 Task: Explore upcoming open houses in Tampa, Florida, to visit properties with a beachfront location.
Action: Key pressed t<Key.caps_lock>AMPA
Screenshot: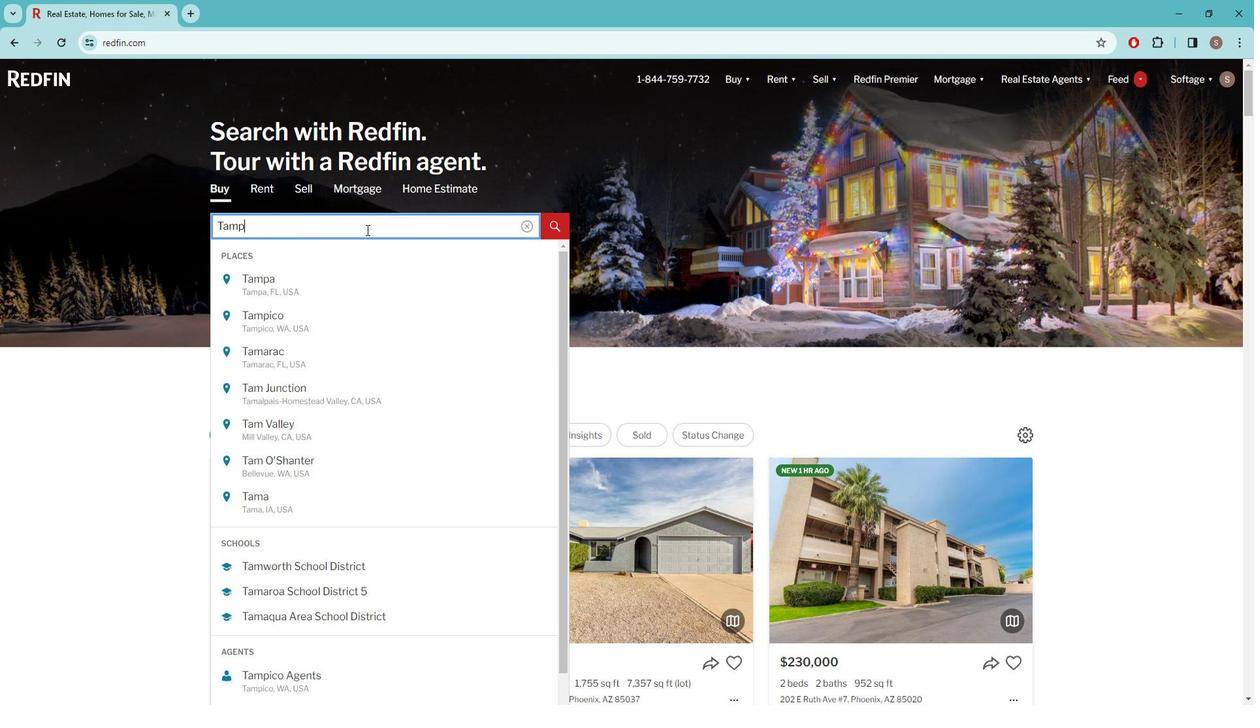 
Action: Mouse moved to (315, 279)
Screenshot: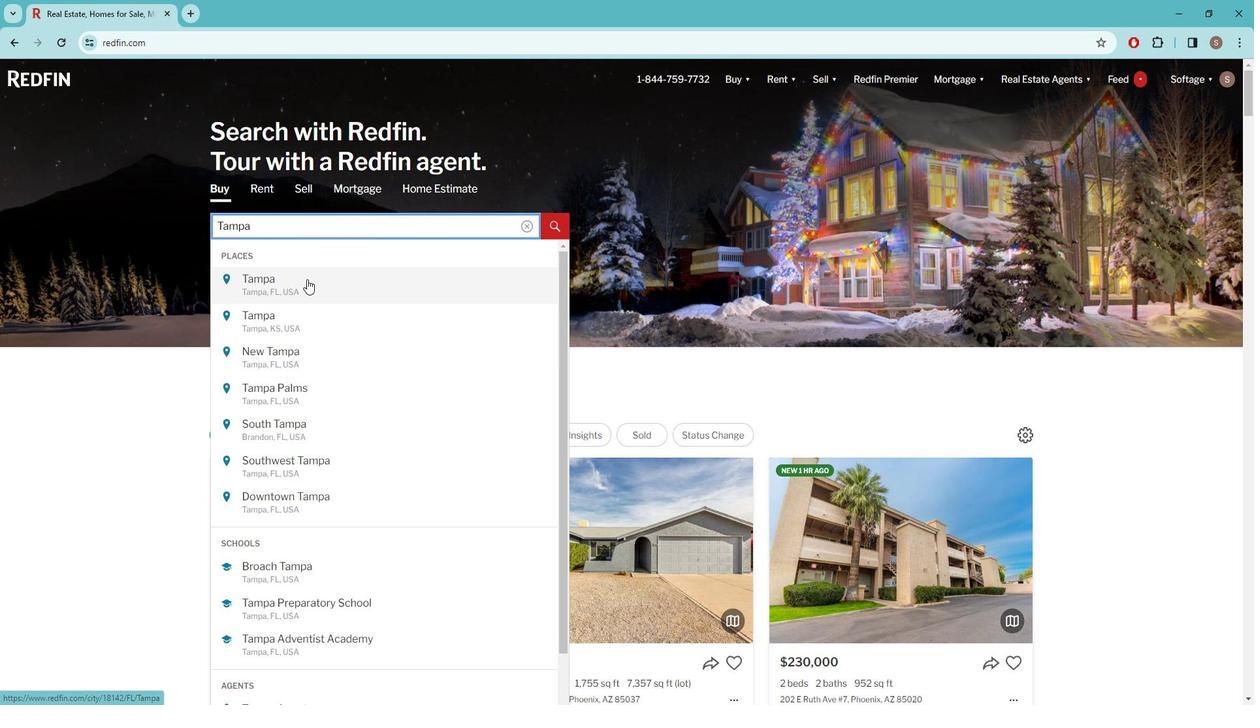 
Action: Mouse pressed left at (315, 279)
Screenshot: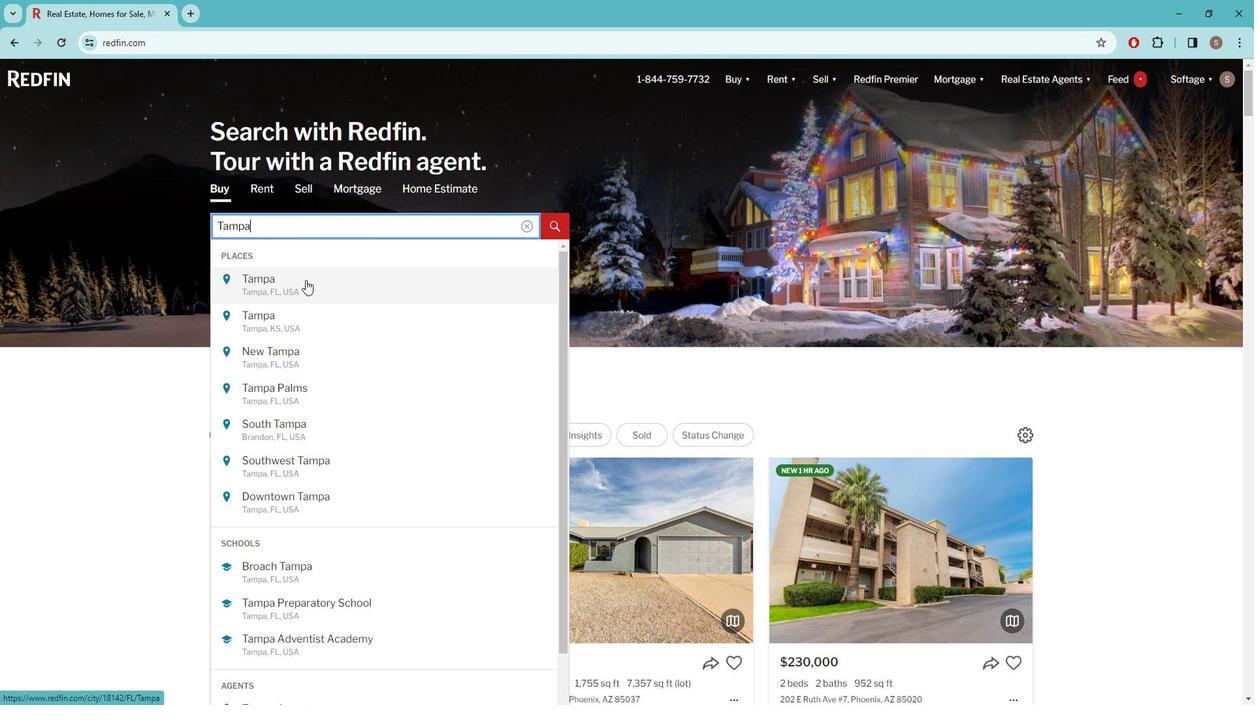 
Action: Mouse moved to (1105, 164)
Screenshot: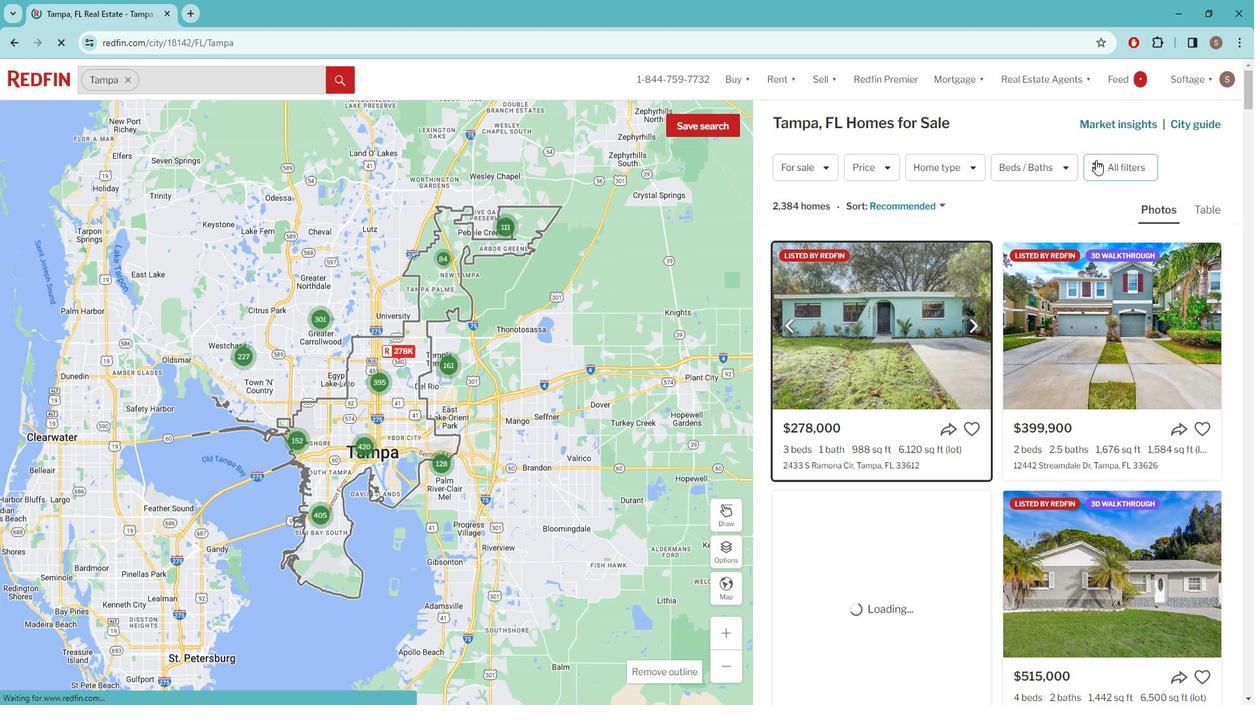 
Action: Mouse pressed left at (1105, 164)
Screenshot: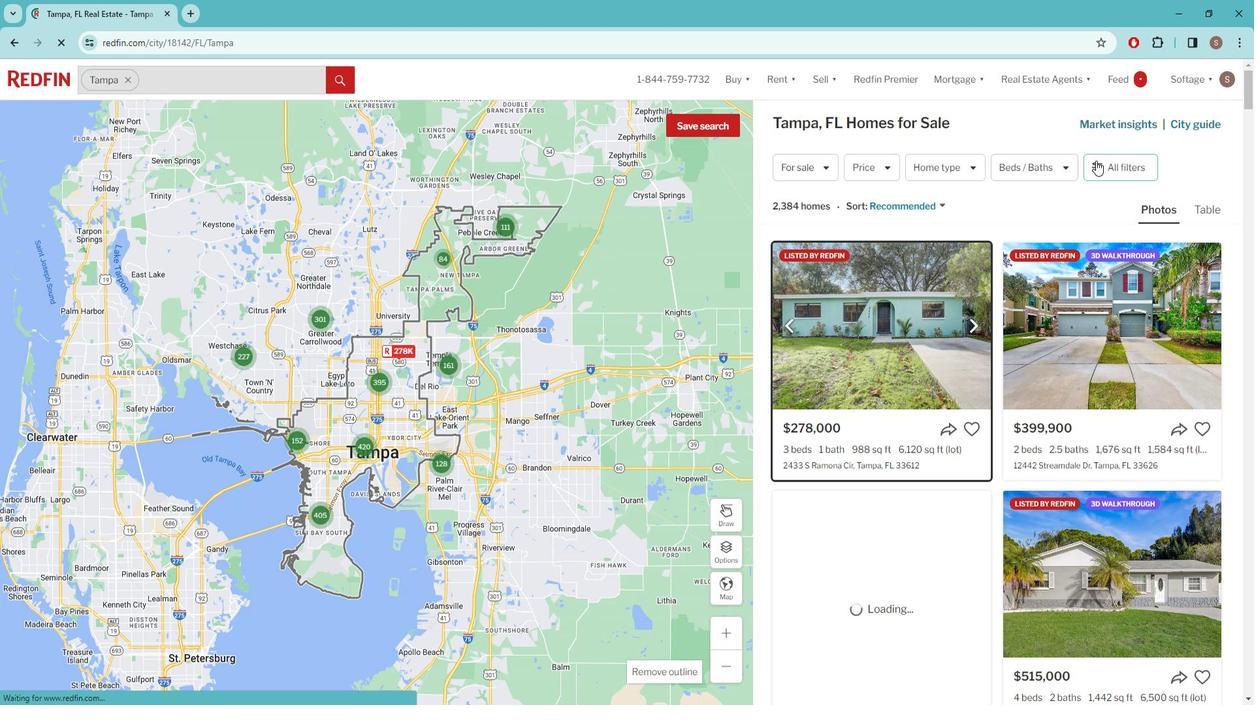 
Action: Mouse moved to (1102, 164)
Screenshot: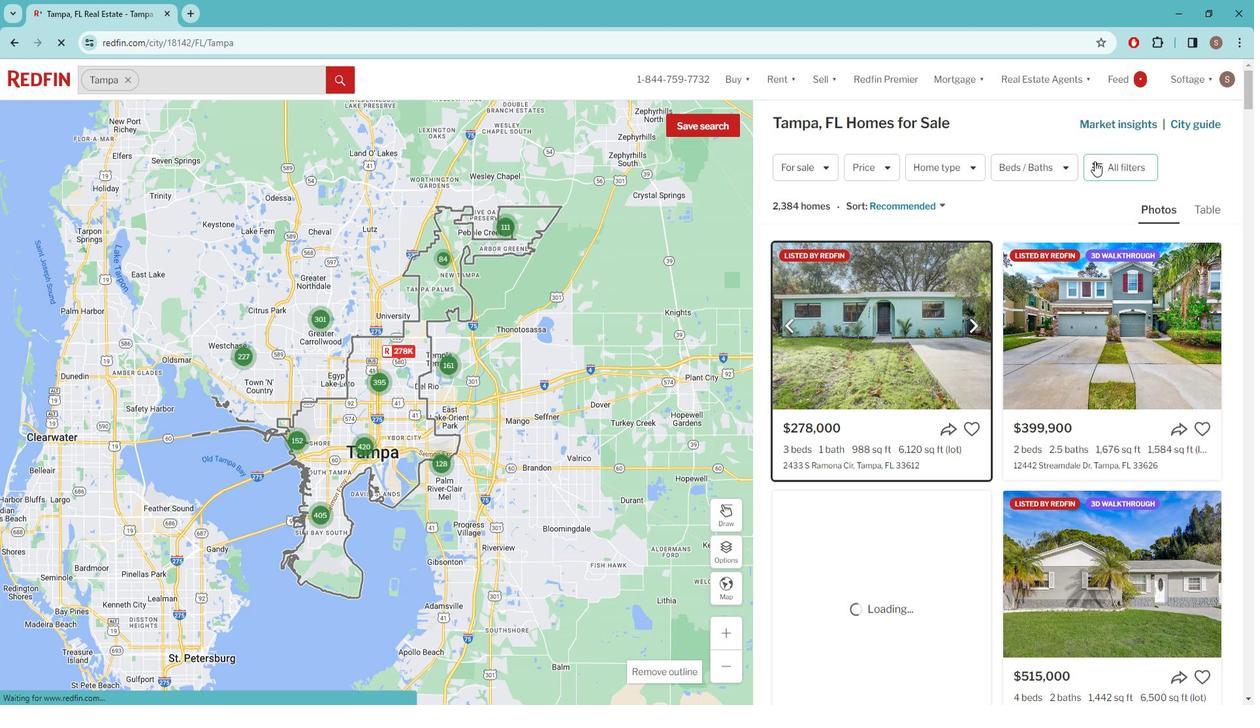 
Action: Mouse pressed left at (1102, 164)
Screenshot: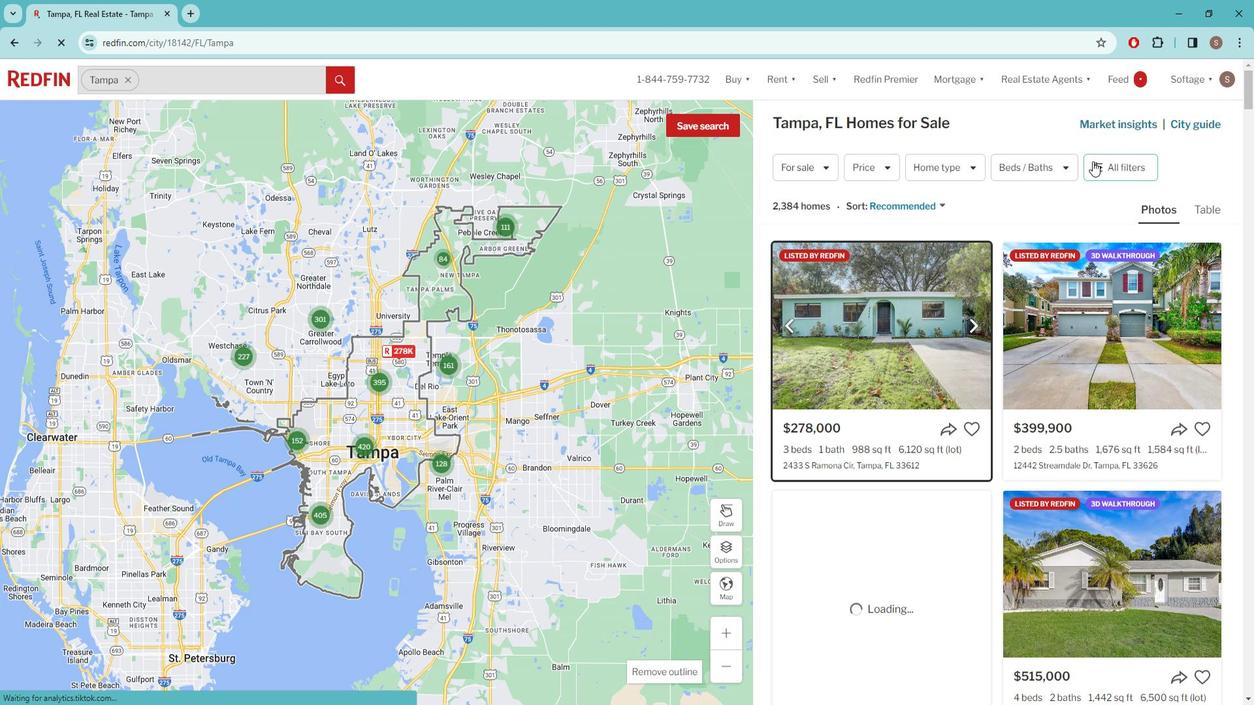 
Action: Mouse pressed left at (1102, 164)
Screenshot: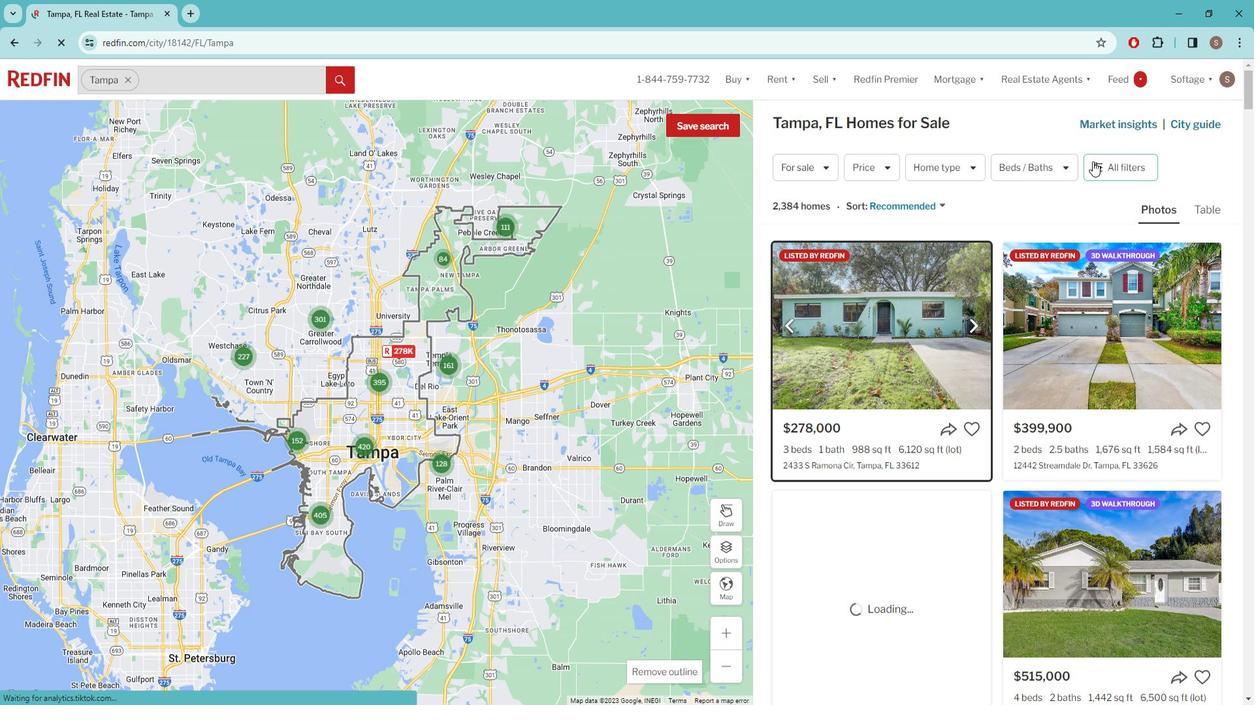 
Action: Mouse moved to (1122, 168)
Screenshot: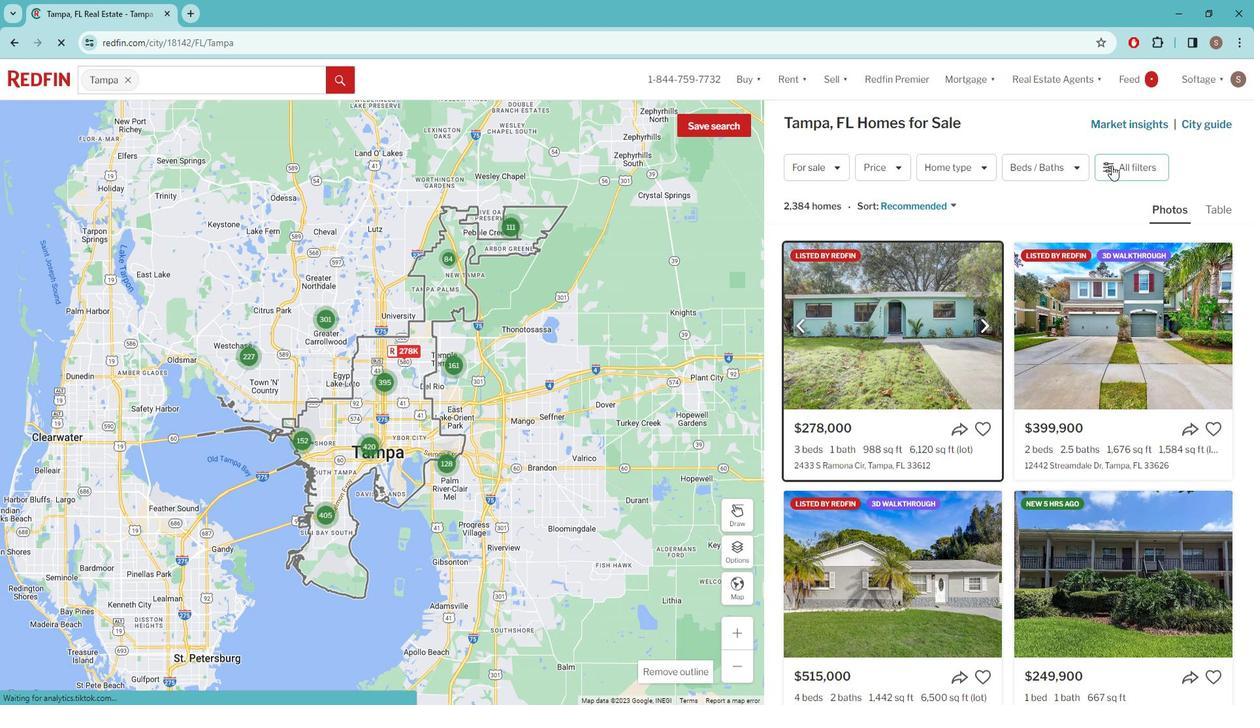 
Action: Mouse pressed left at (1122, 168)
Screenshot: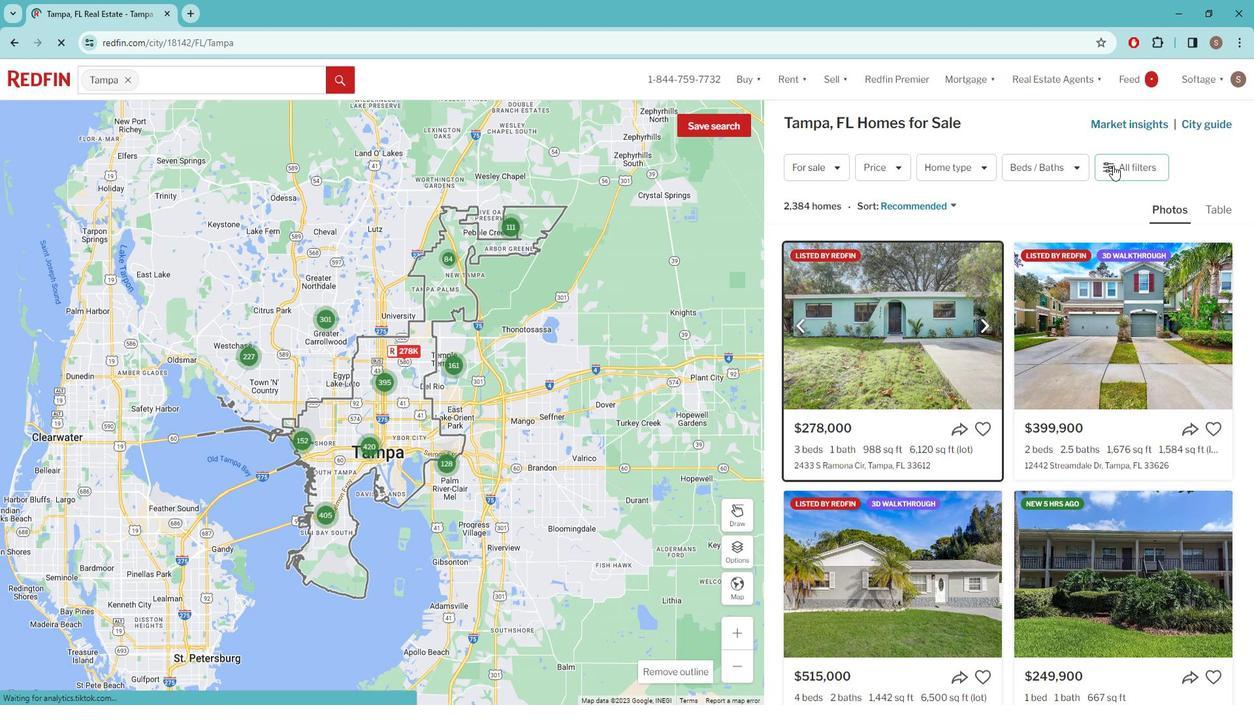 
Action: Mouse moved to (1107, 170)
Screenshot: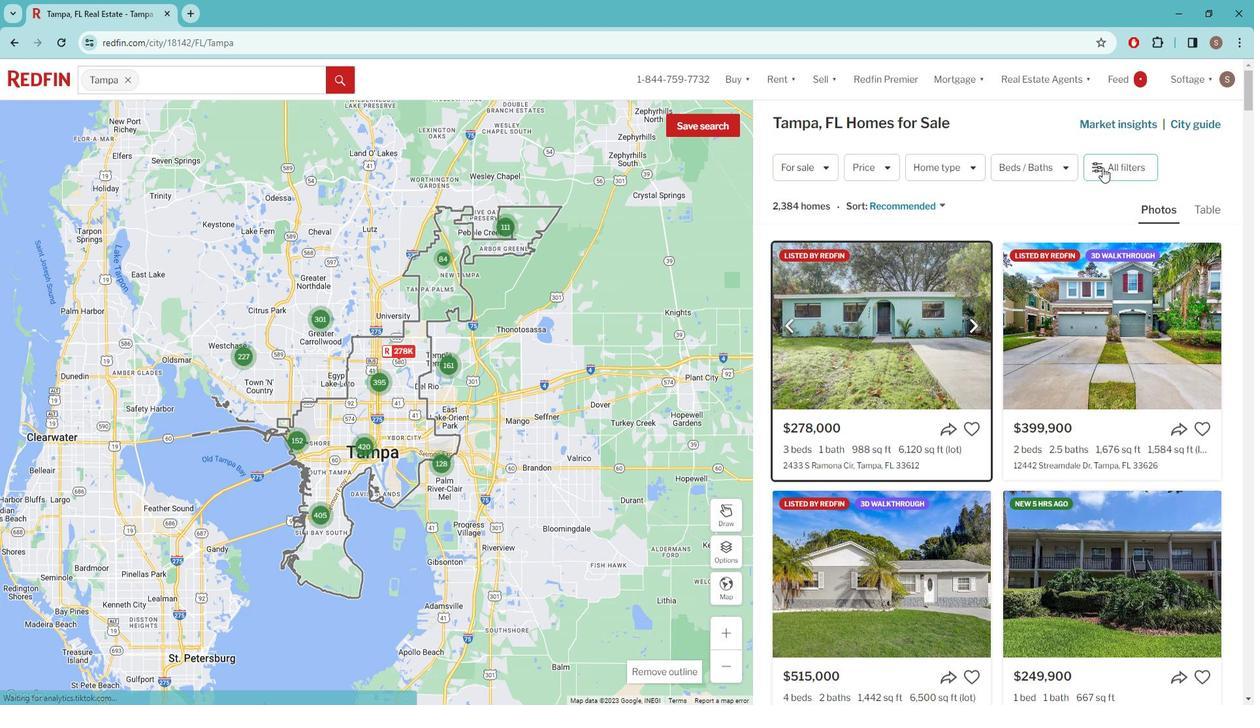 
Action: Mouse pressed left at (1107, 170)
Screenshot: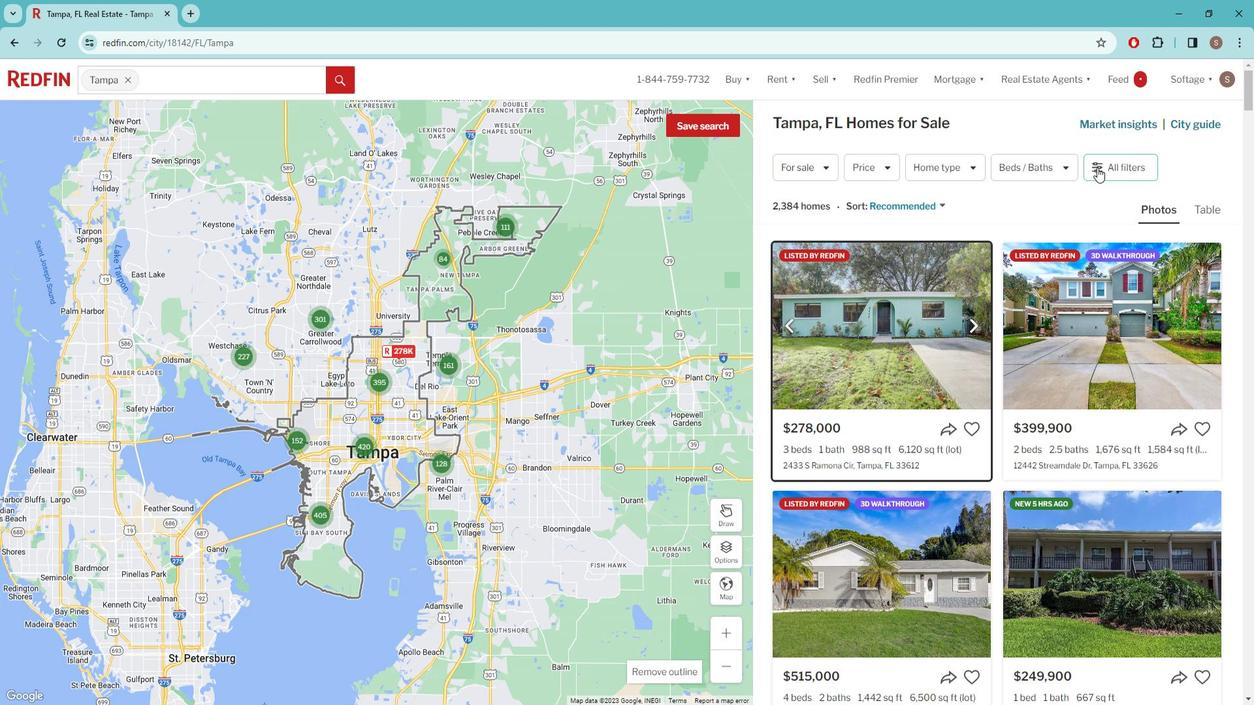 
Action: Mouse moved to (1081, 216)
Screenshot: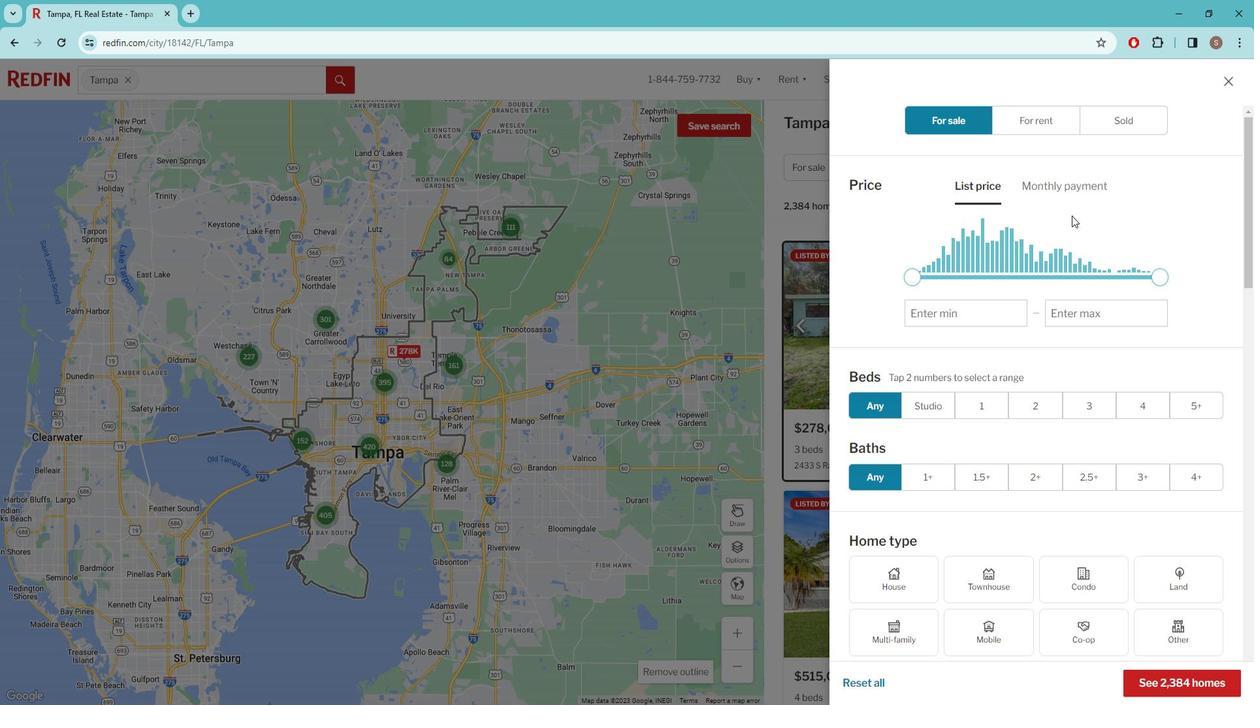 
Action: Mouse scrolled (1081, 215) with delta (0, 0)
Screenshot: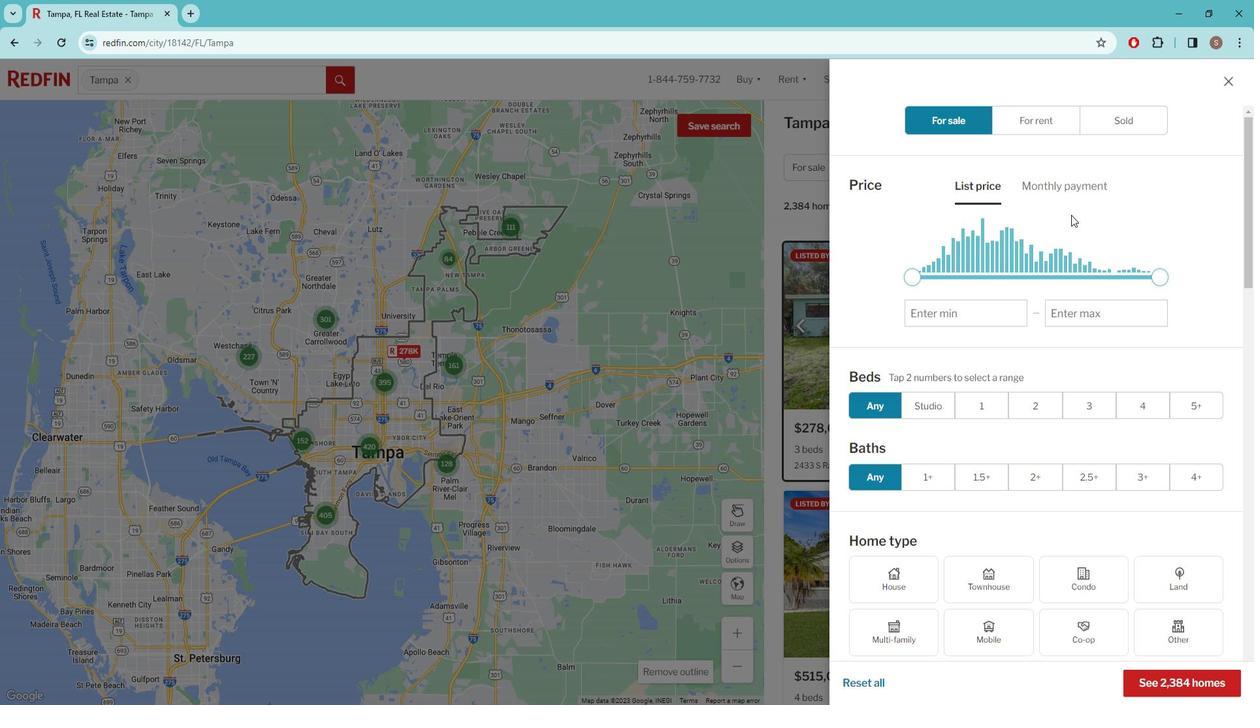 
Action: Mouse moved to (1075, 214)
Screenshot: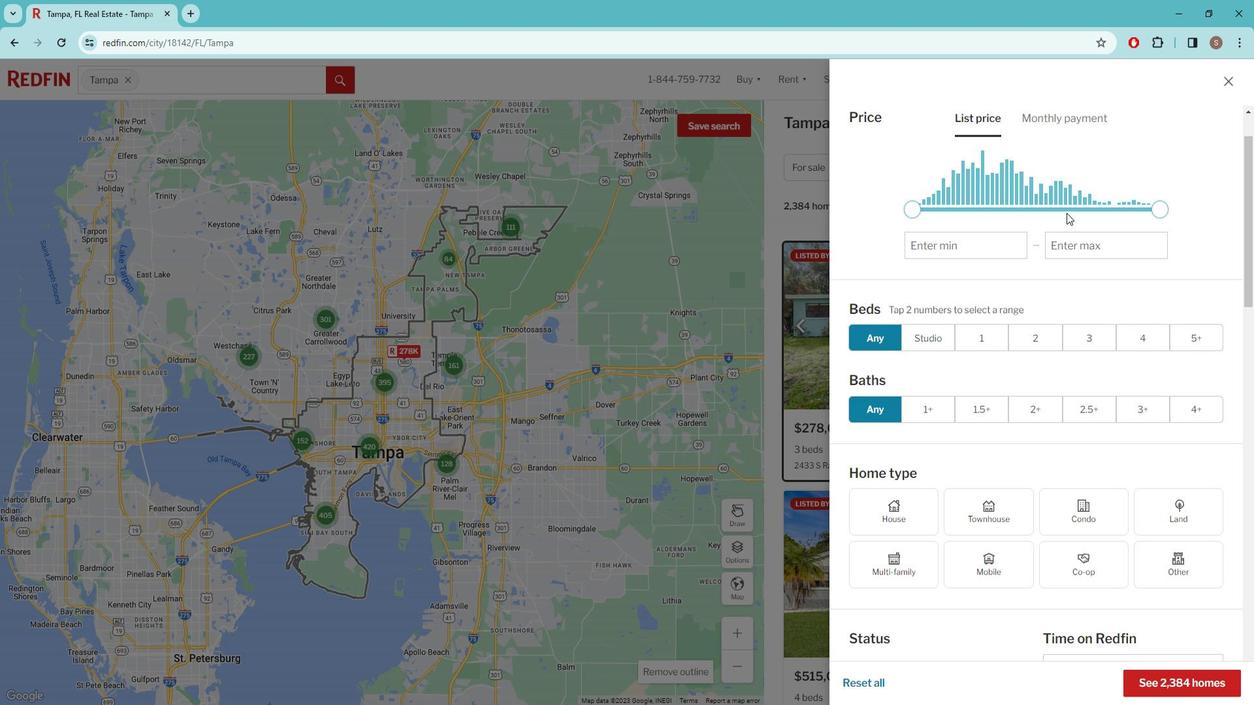 
Action: Mouse scrolled (1075, 213) with delta (0, 0)
Screenshot: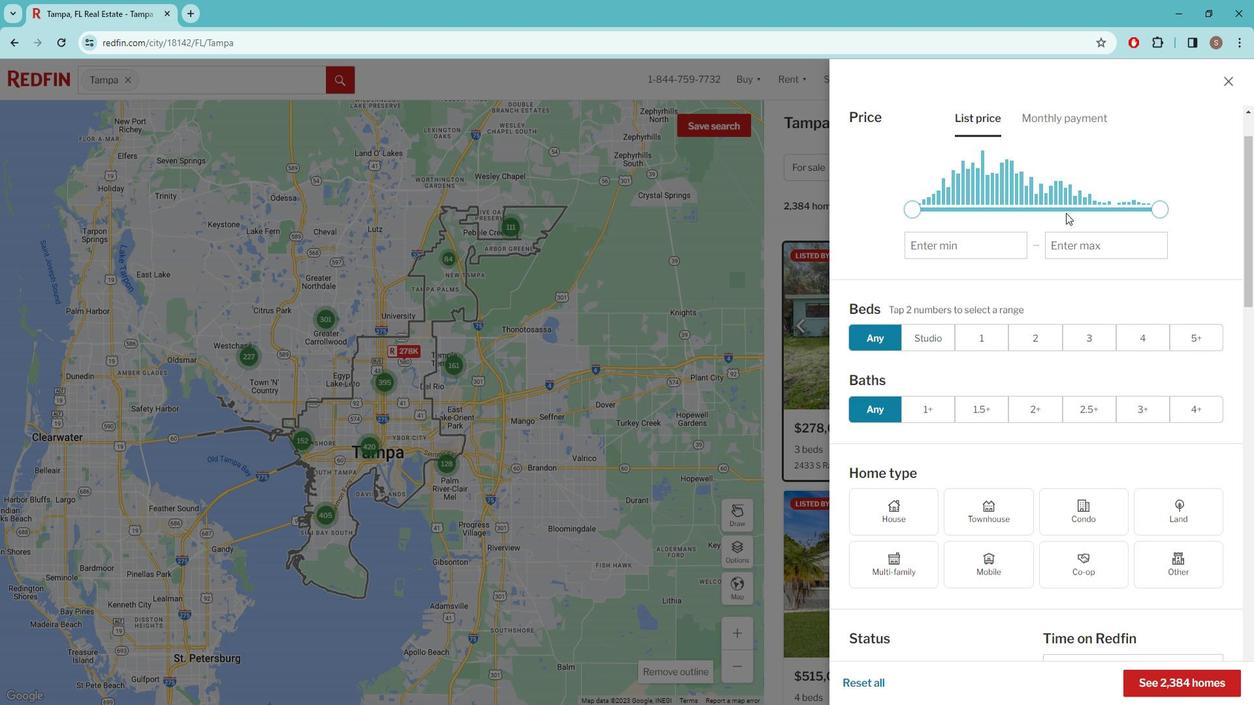 
Action: Mouse moved to (1073, 215)
Screenshot: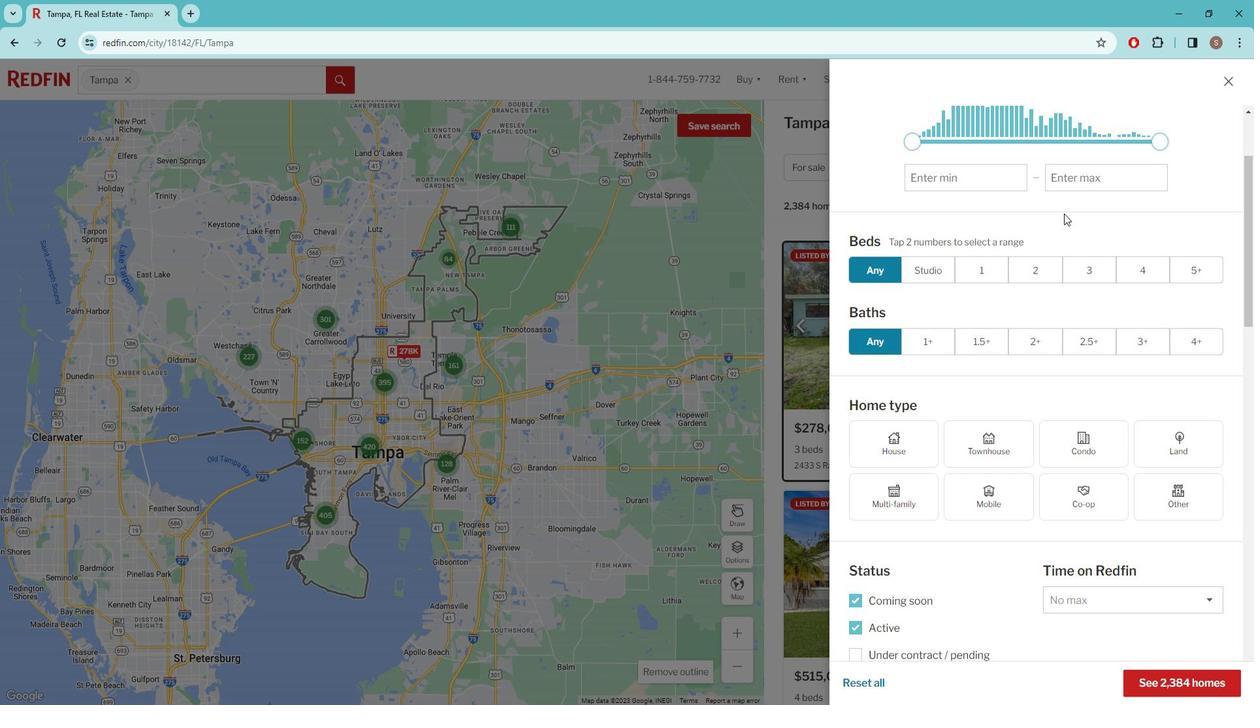 
Action: Mouse scrolled (1073, 214) with delta (0, 0)
Screenshot: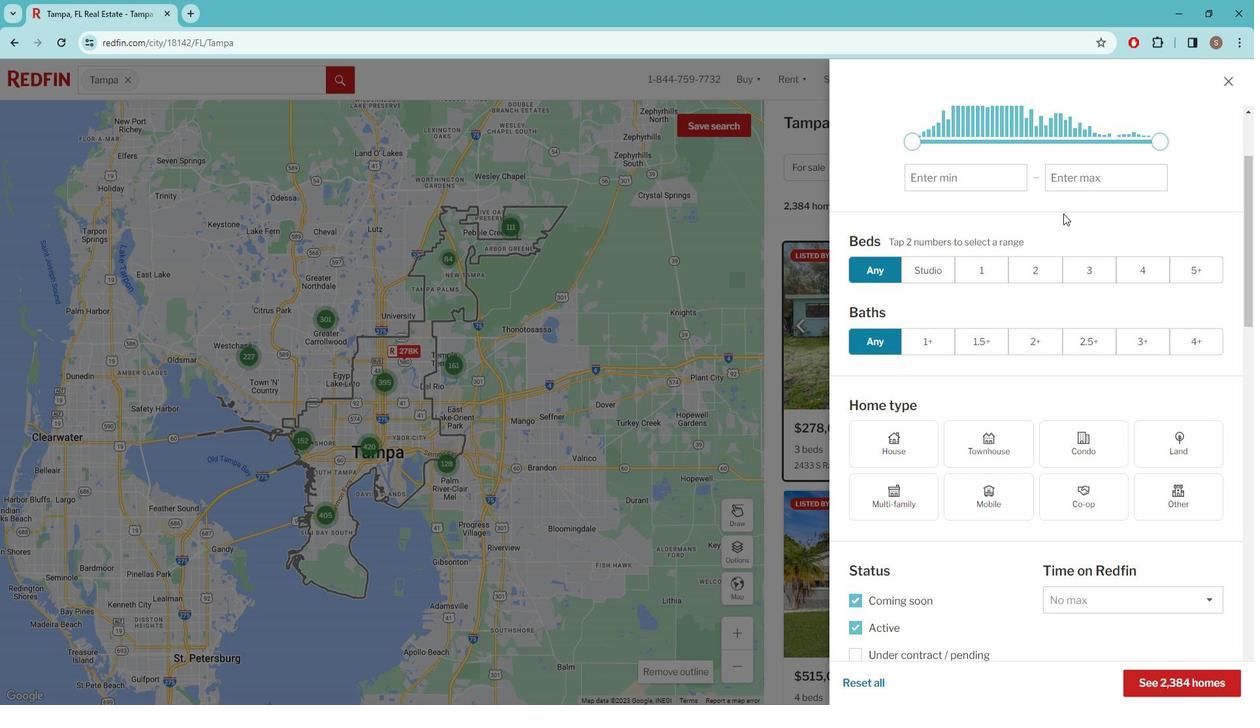 
Action: Mouse moved to (1069, 215)
Screenshot: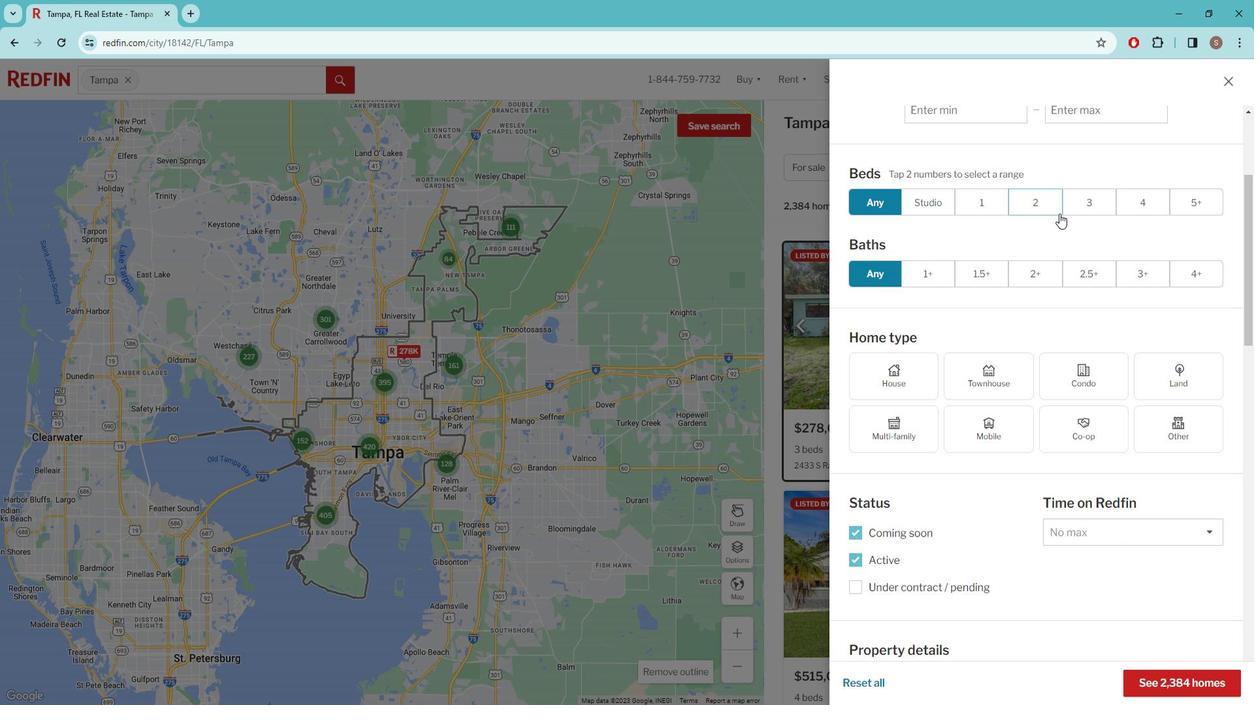 
Action: Mouse scrolled (1069, 215) with delta (0, 0)
Screenshot: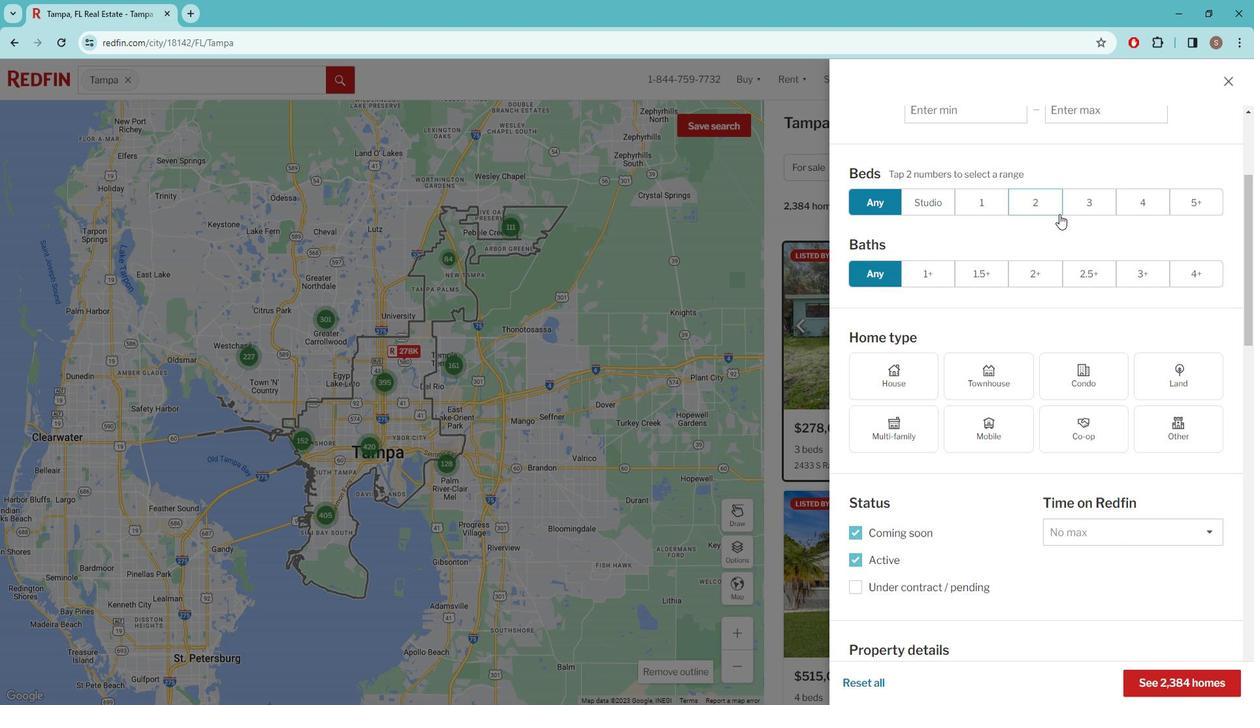 
Action: Mouse scrolled (1069, 215) with delta (0, 0)
Screenshot: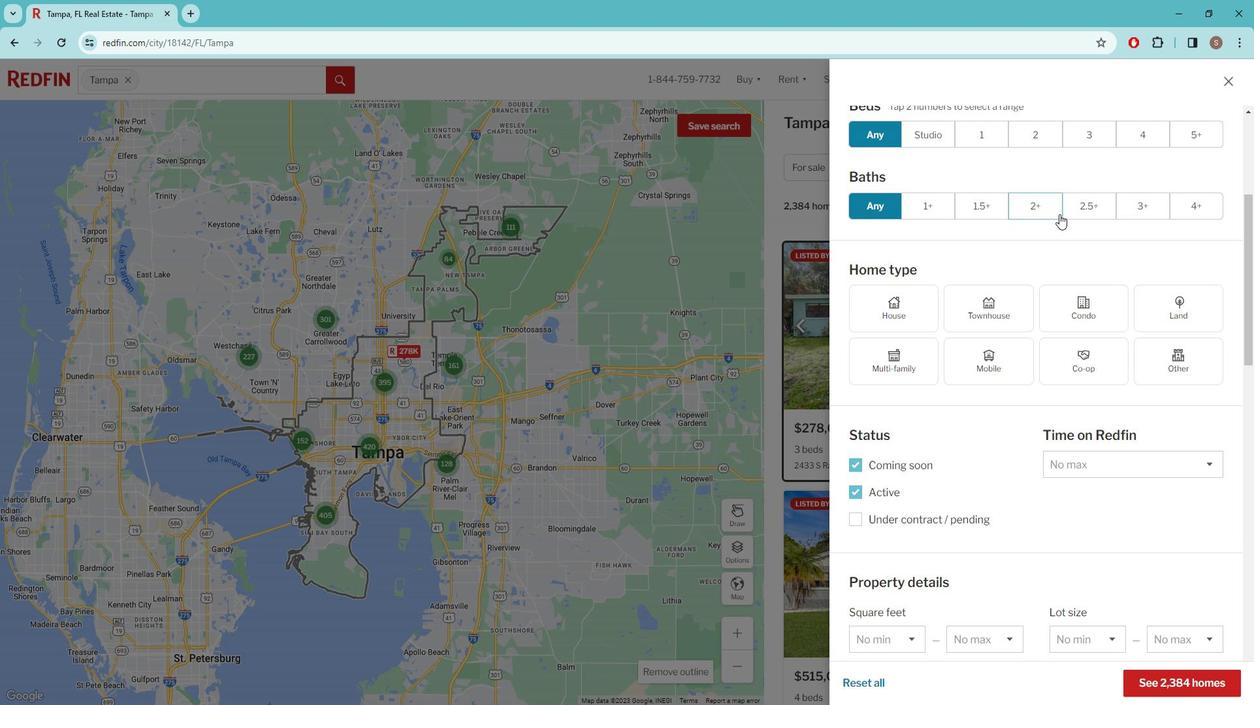 
Action: Mouse moved to (1064, 220)
Screenshot: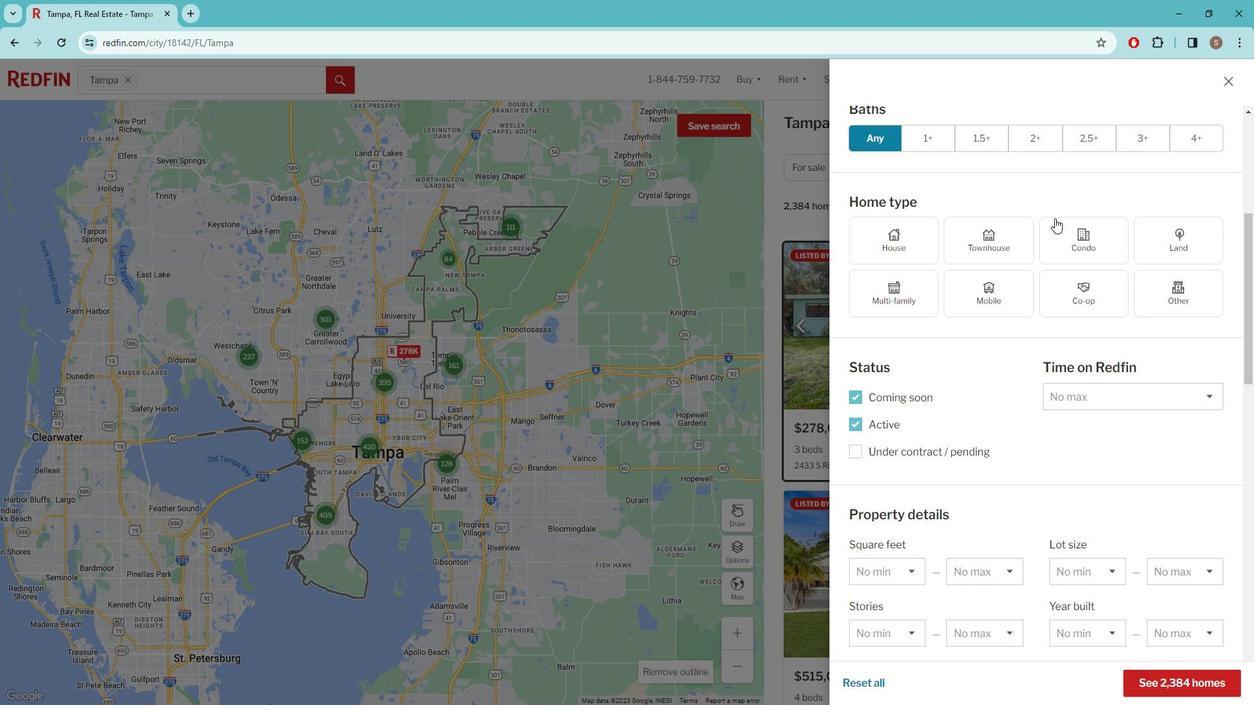
Action: Mouse scrolled (1064, 220) with delta (0, 0)
Screenshot: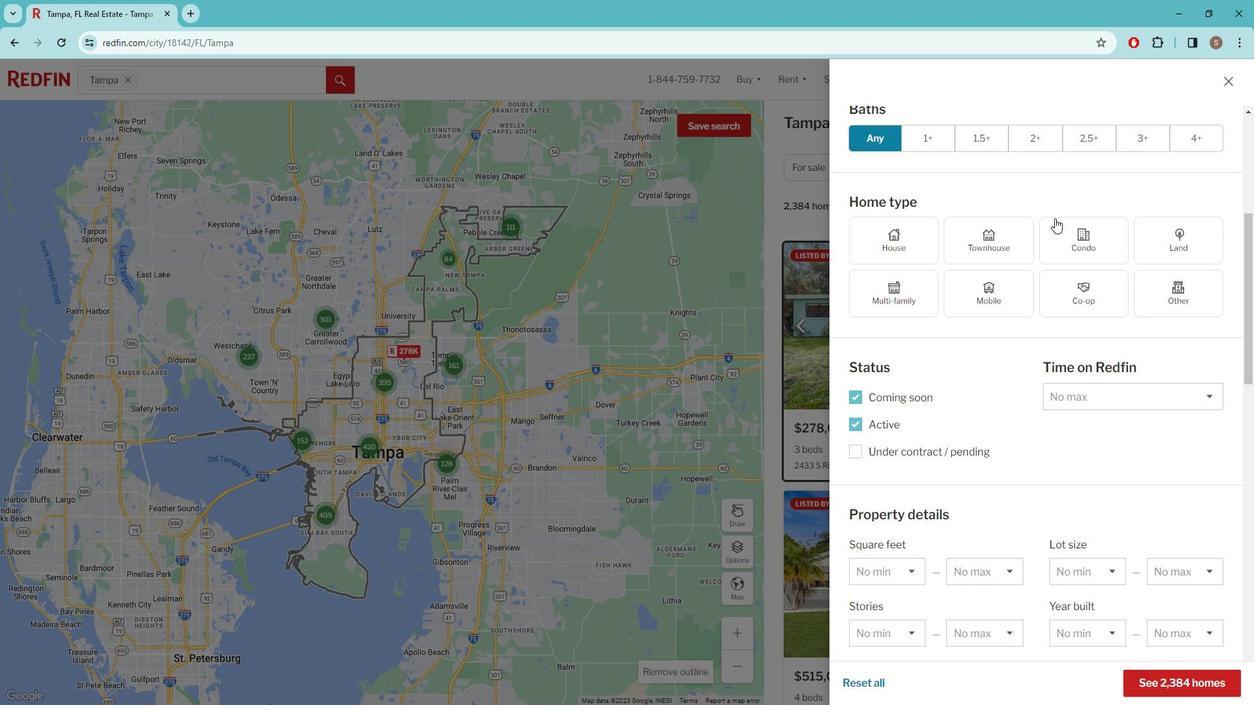 
Action: Mouse moved to (1061, 220)
Screenshot: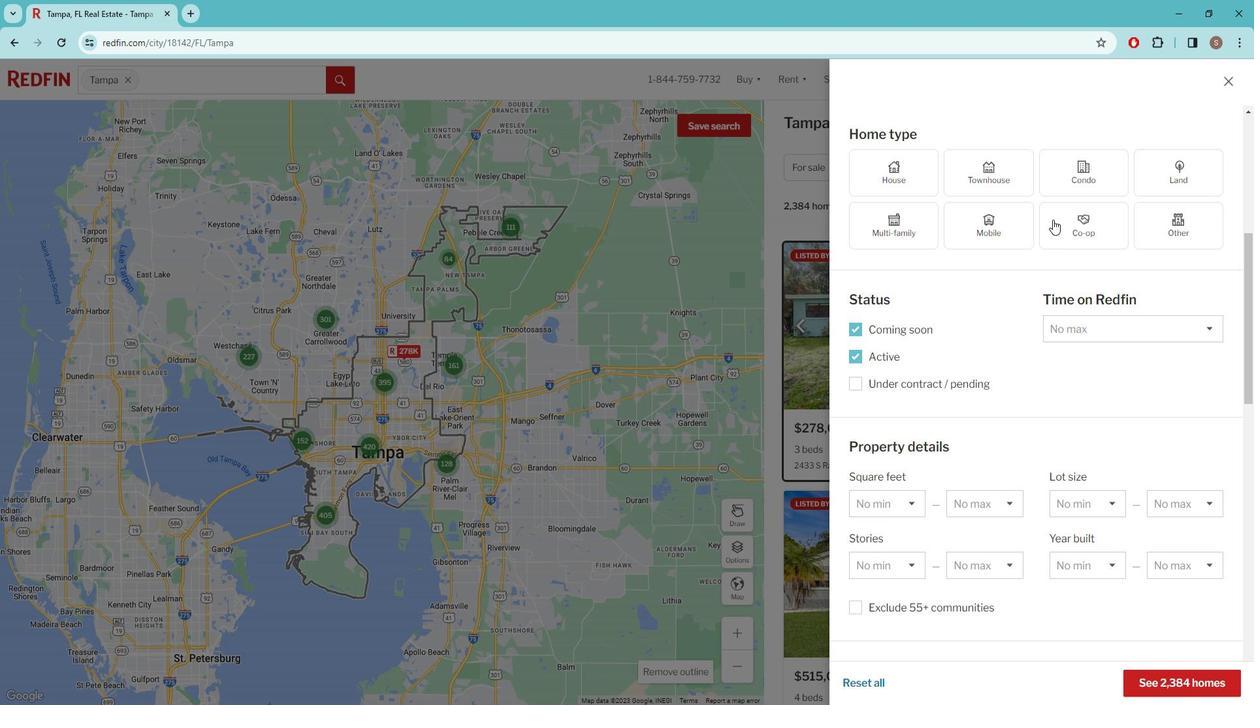 
Action: Mouse scrolled (1061, 220) with delta (0, 0)
Screenshot: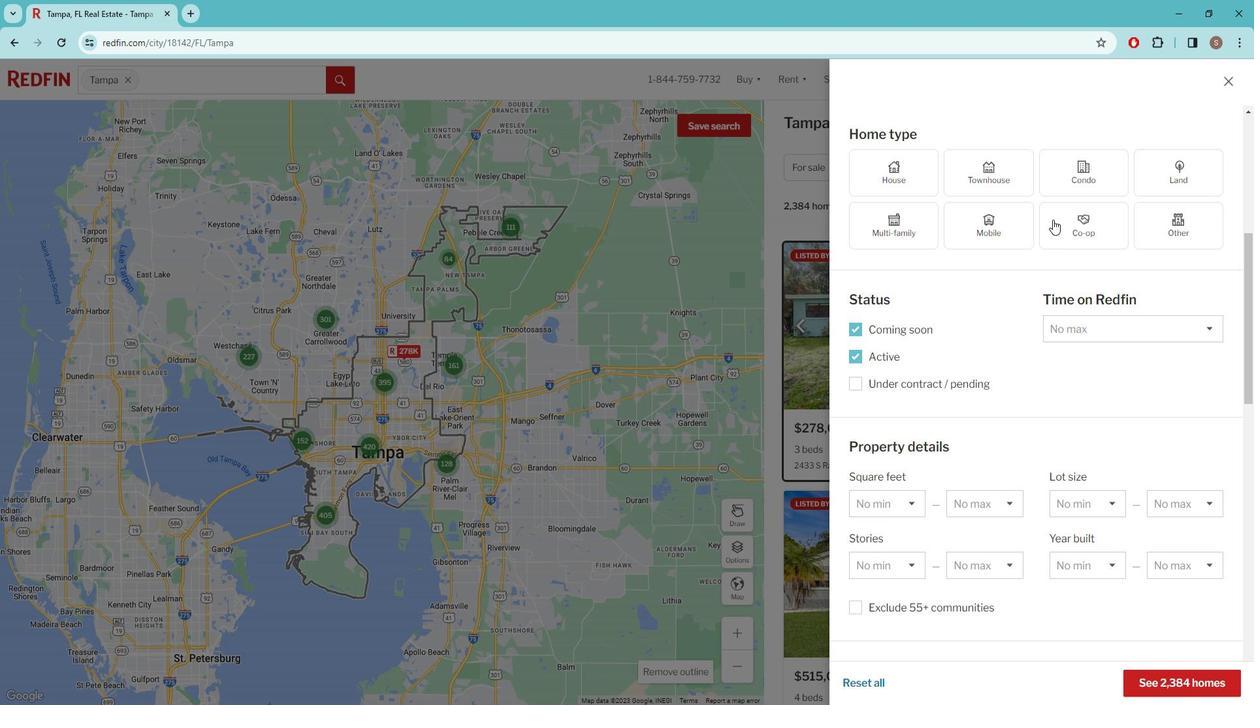 
Action: Mouse moved to (1057, 221)
Screenshot: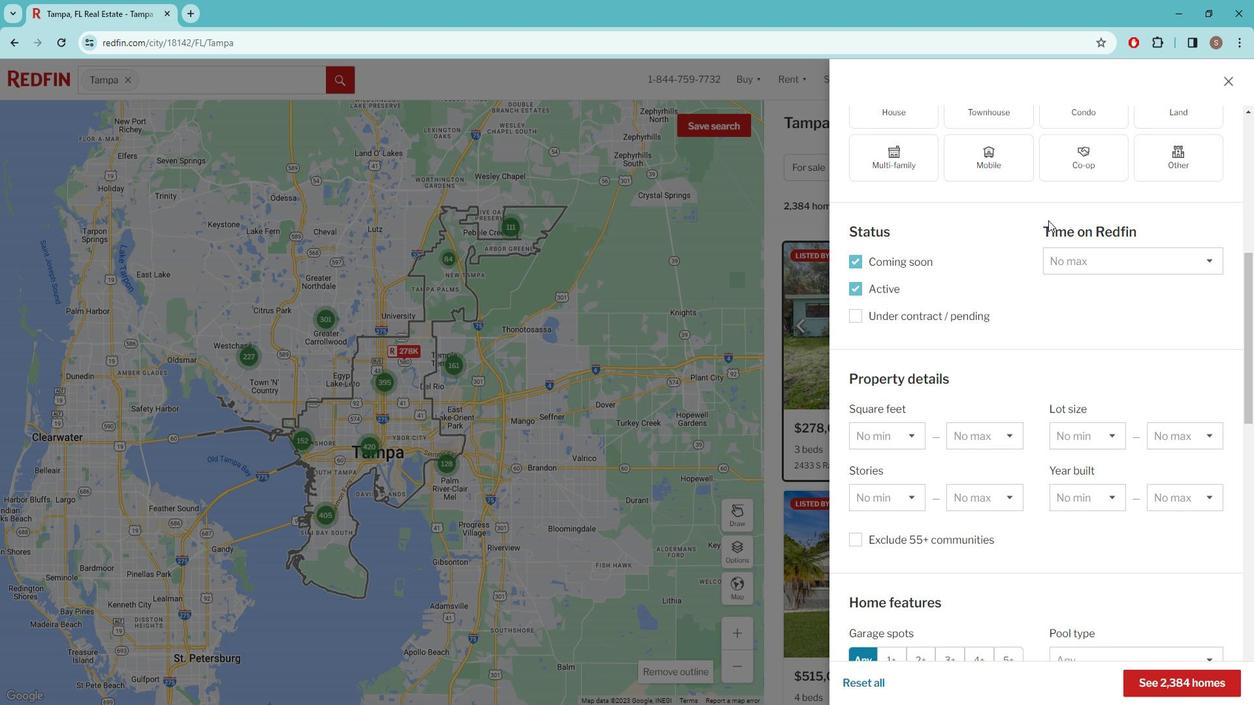 
Action: Mouse scrolled (1057, 220) with delta (0, 0)
Screenshot: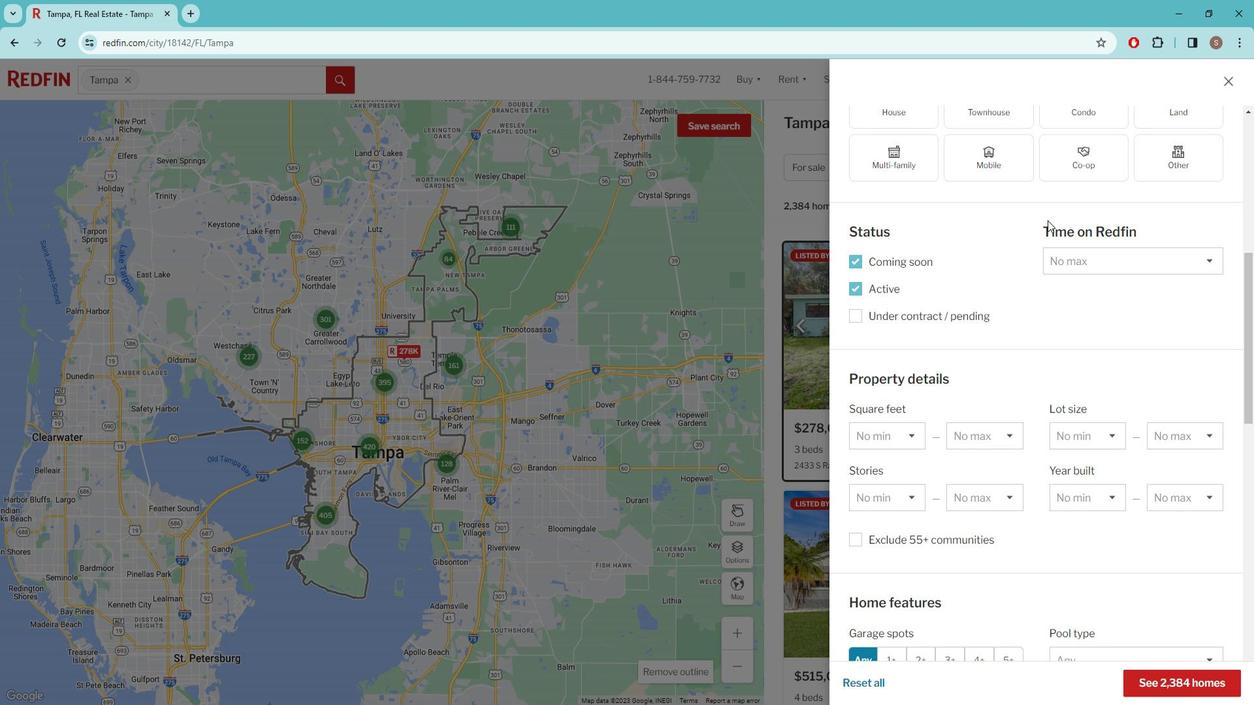 
Action: Mouse moved to (1057, 221)
Screenshot: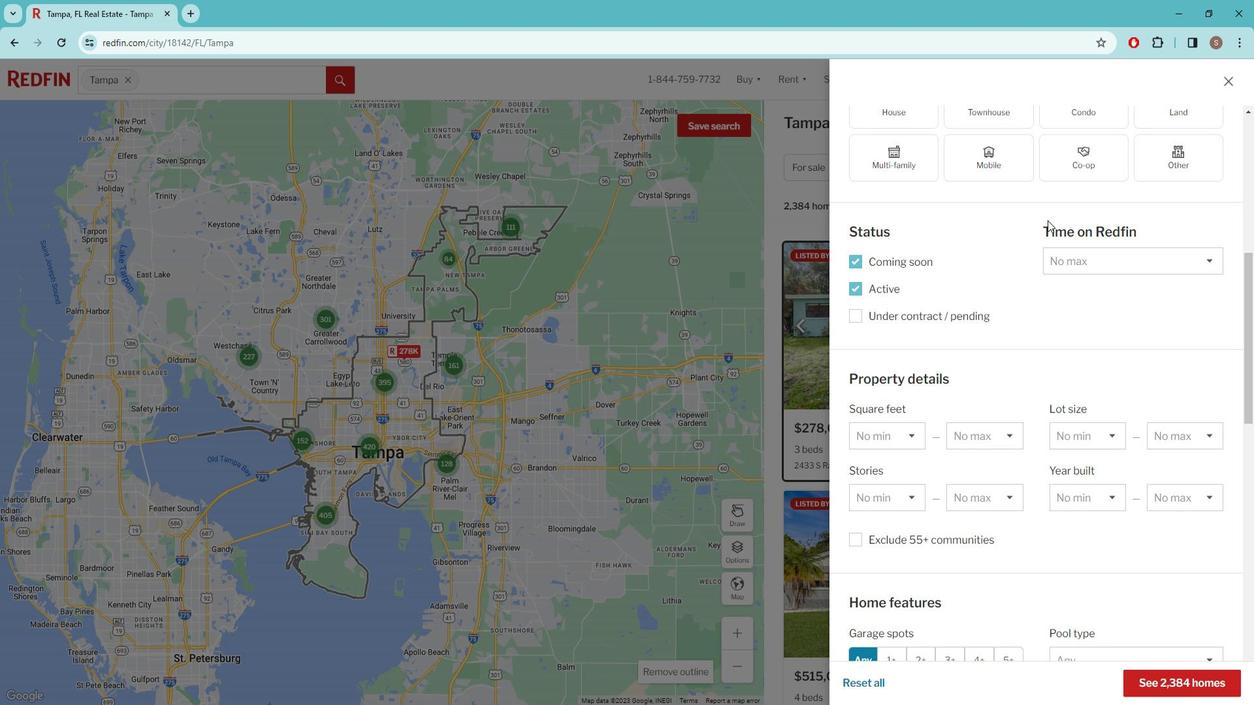 
Action: Mouse scrolled (1057, 220) with delta (0, 0)
Screenshot: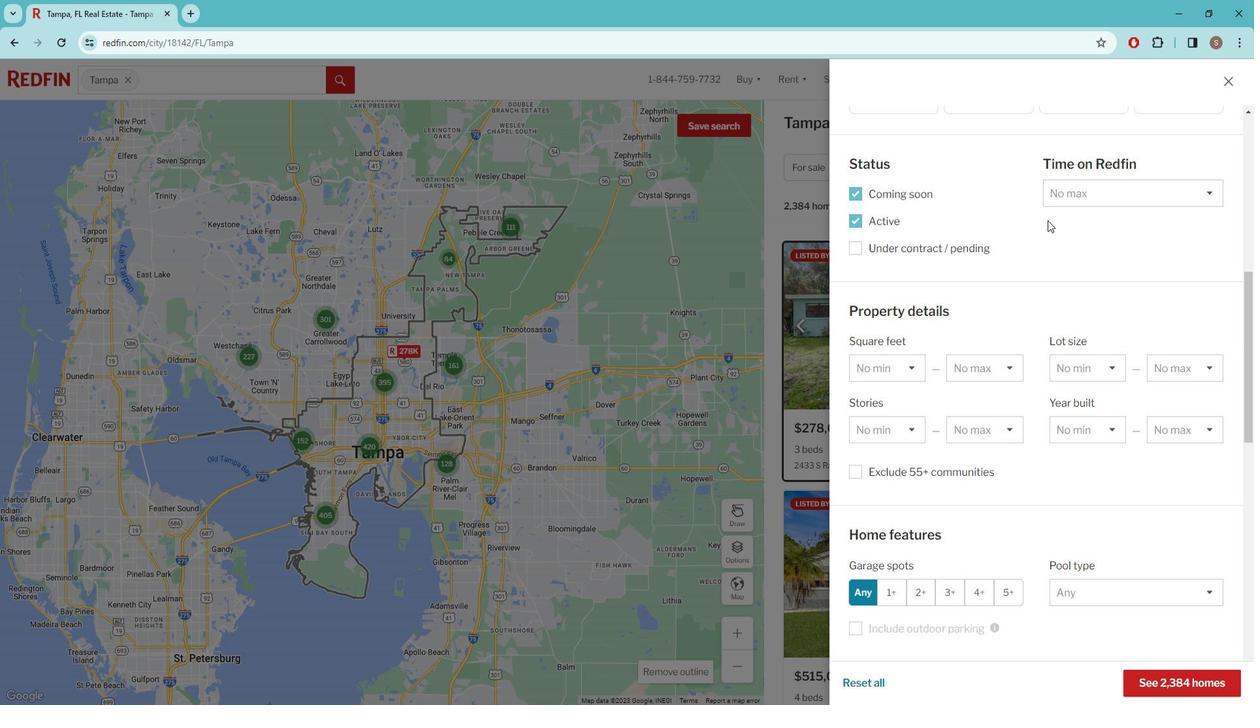 
Action: Mouse moved to (1057, 222)
Screenshot: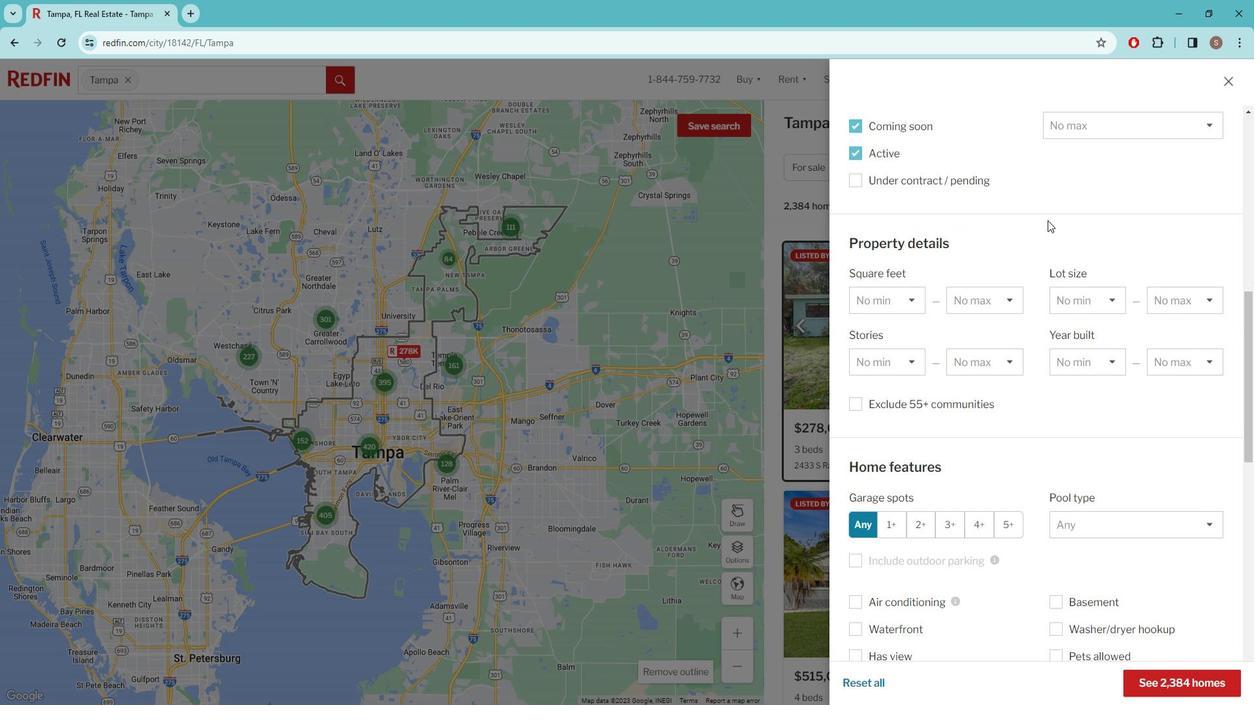 
Action: Mouse scrolled (1057, 222) with delta (0, 0)
Screenshot: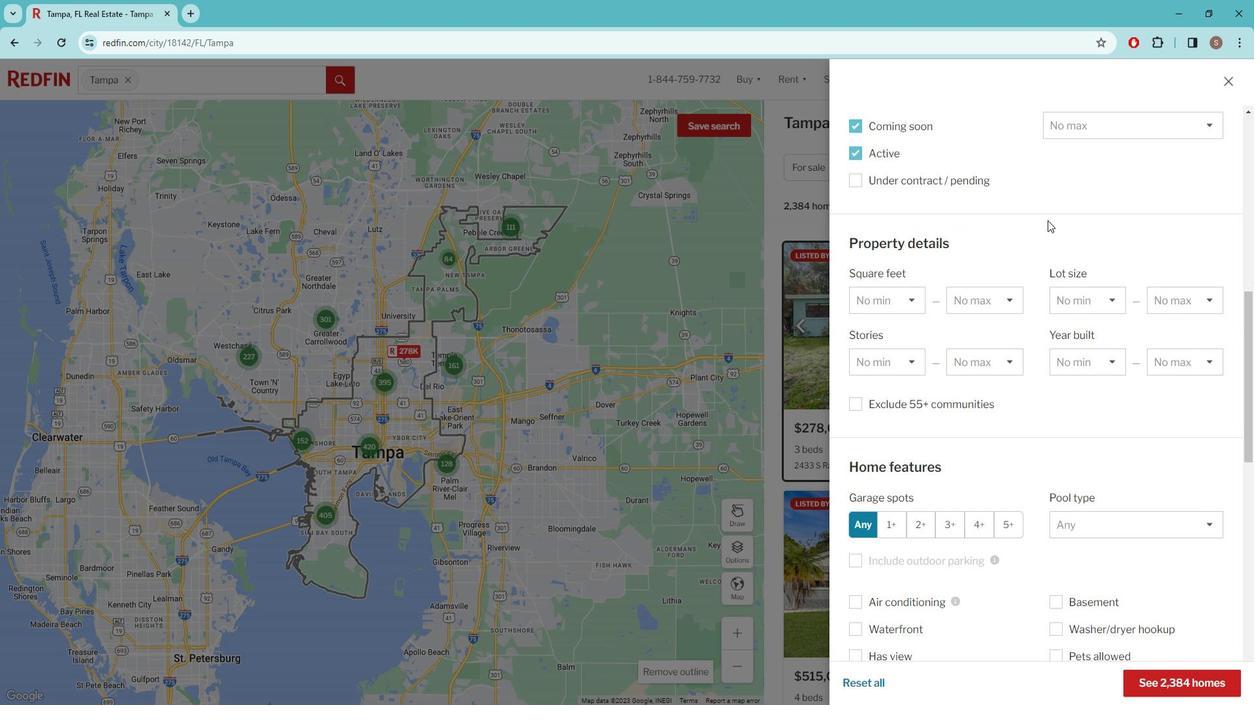 
Action: Mouse scrolled (1057, 222) with delta (0, 0)
Screenshot: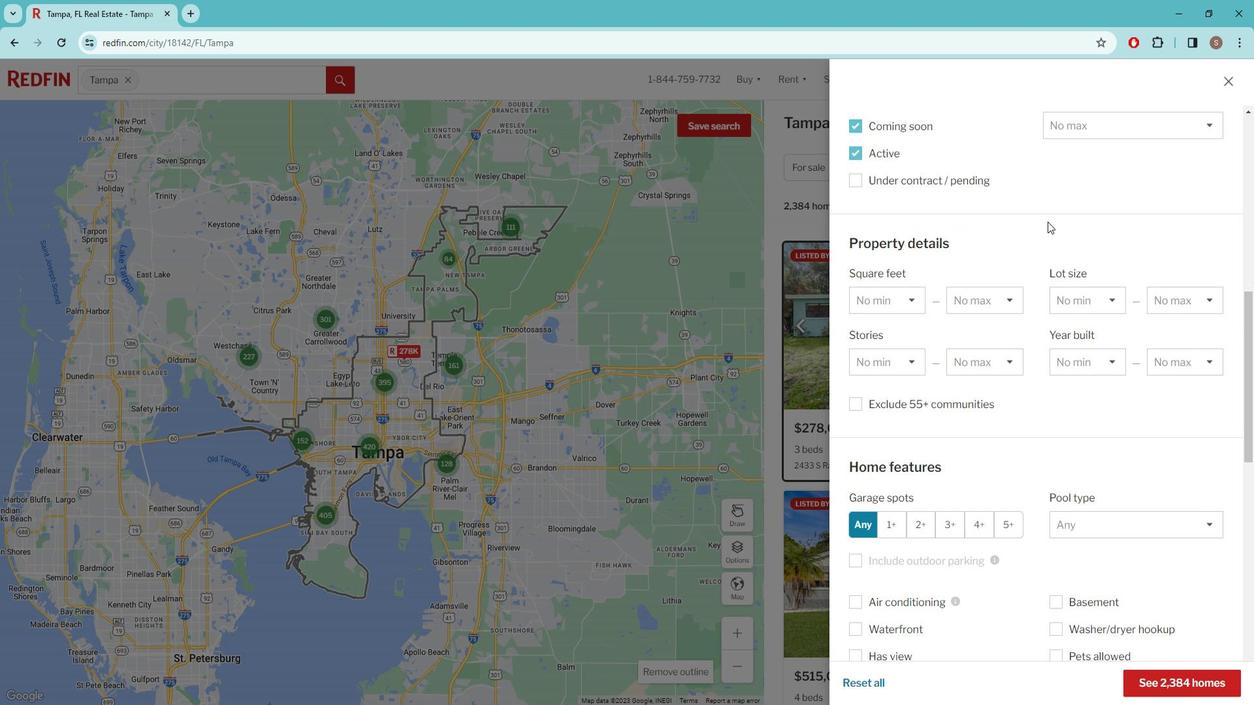 
Action: Mouse moved to (1056, 223)
Screenshot: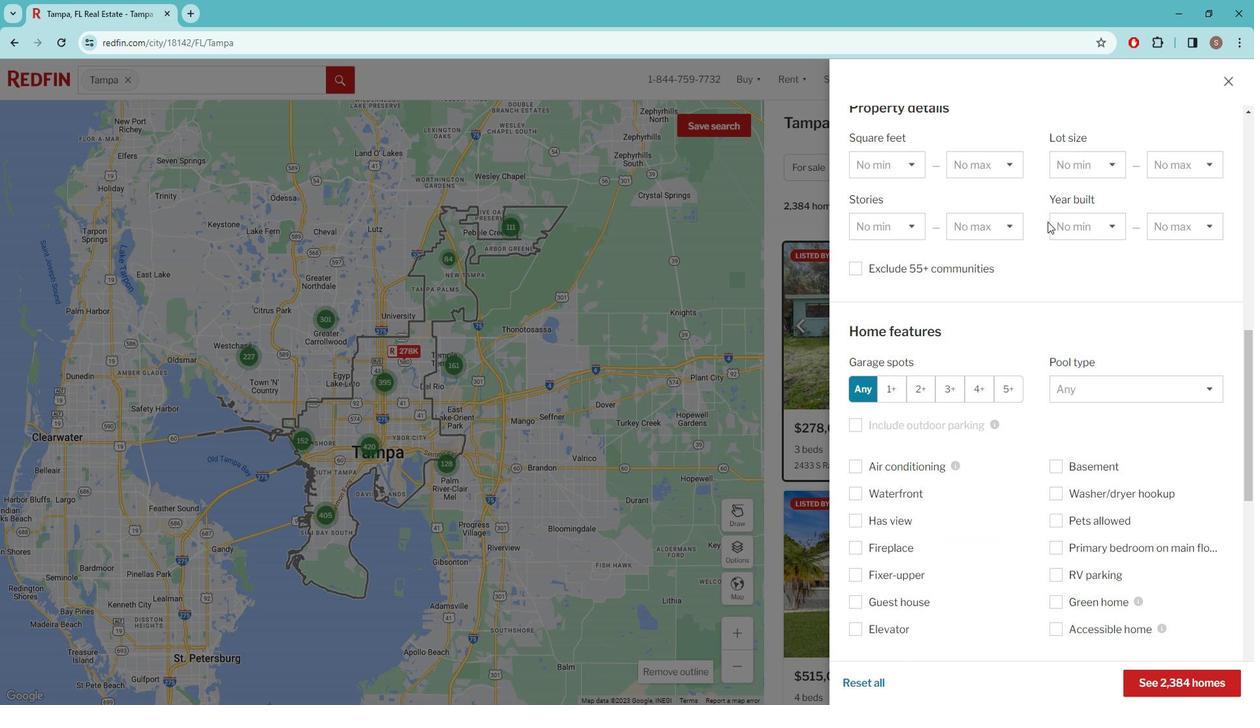 
Action: Mouse scrolled (1056, 222) with delta (0, 0)
Screenshot: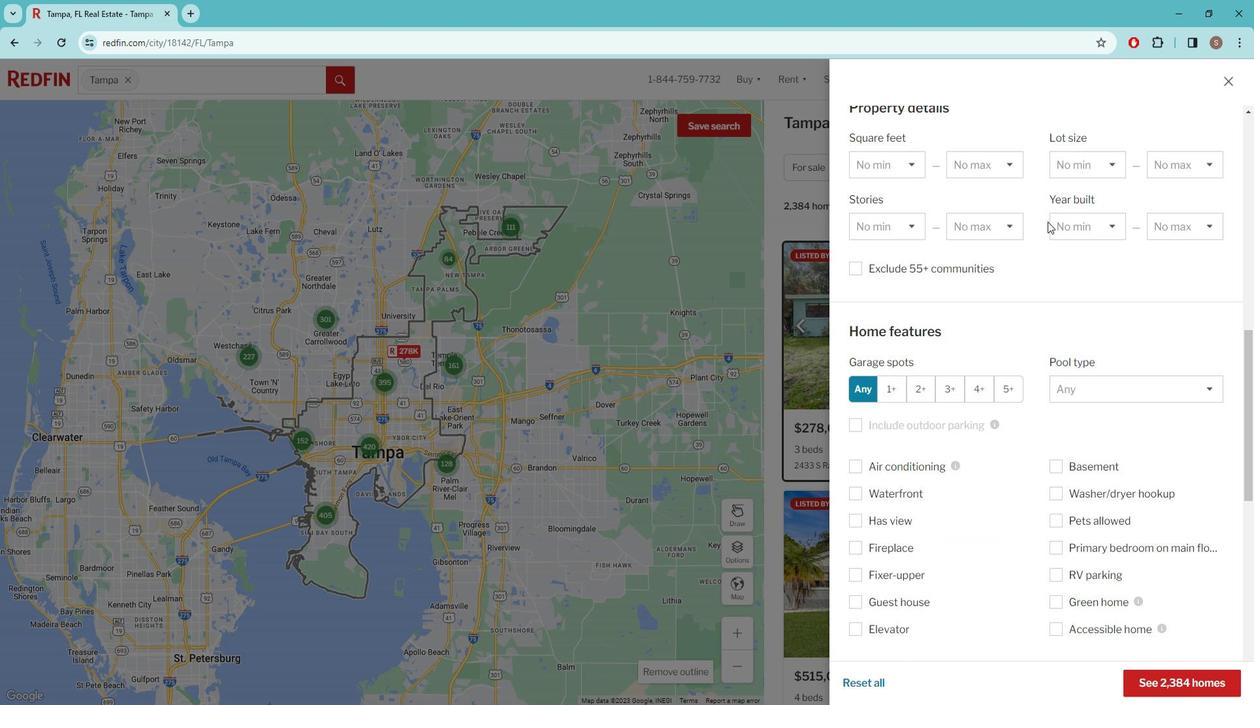 
Action: Mouse moved to (1056, 224)
Screenshot: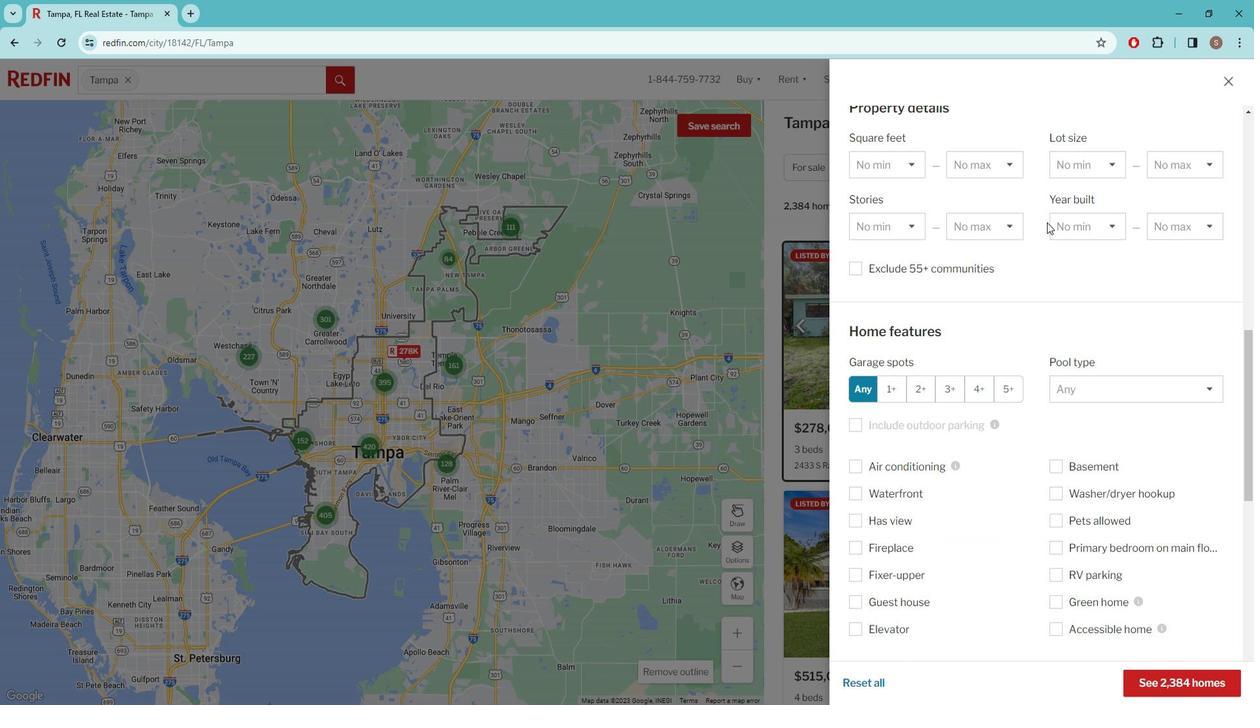 
Action: Mouse scrolled (1056, 223) with delta (0, 0)
Screenshot: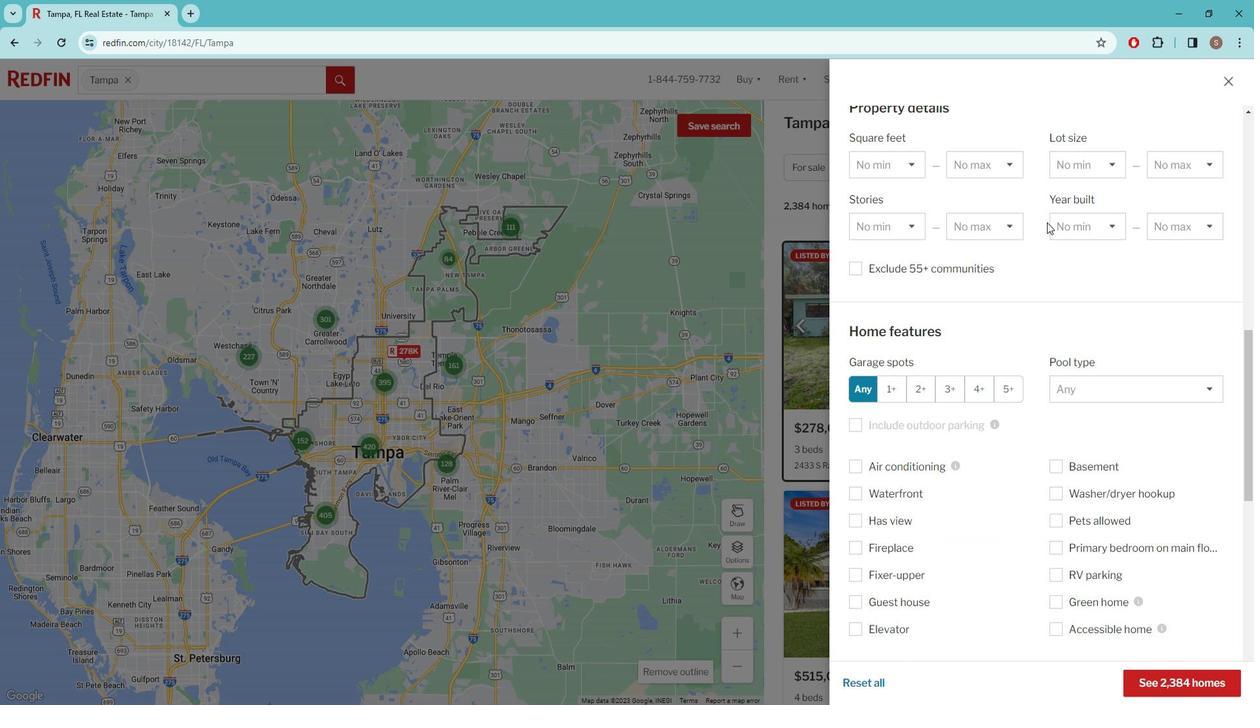 
Action: Mouse moved to (1035, 276)
Screenshot: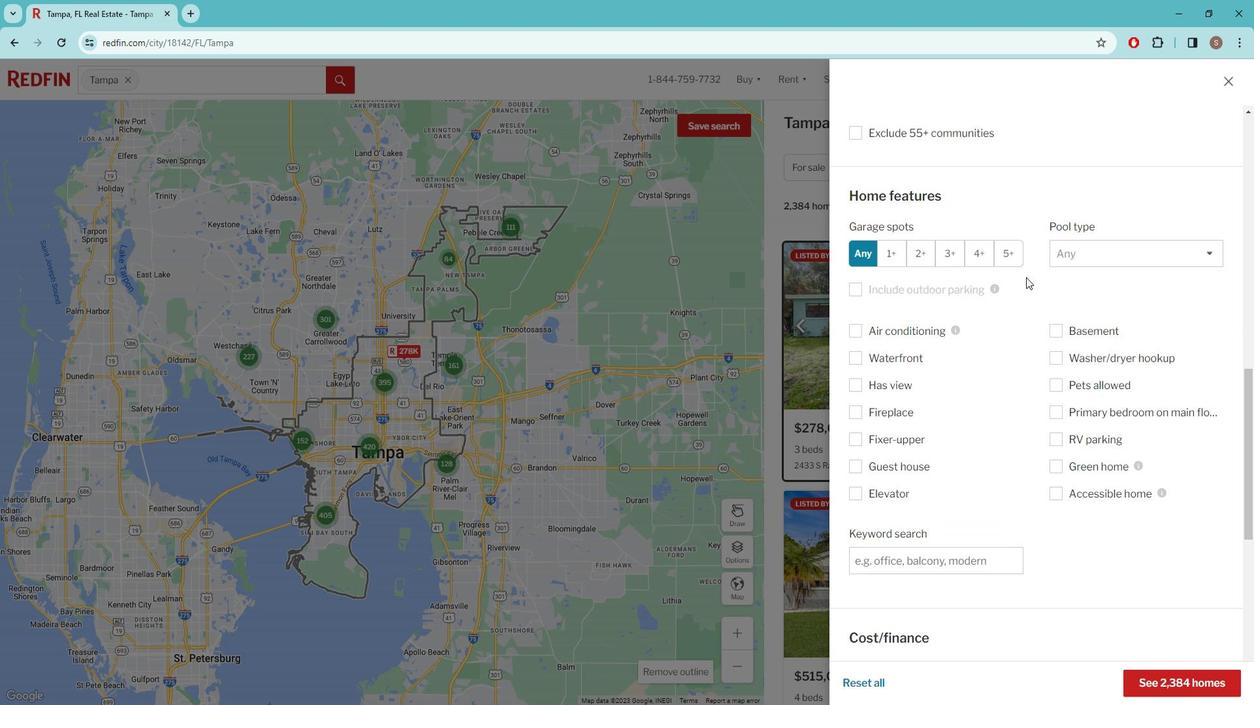 
Action: Mouse scrolled (1035, 275) with delta (0, 0)
Screenshot: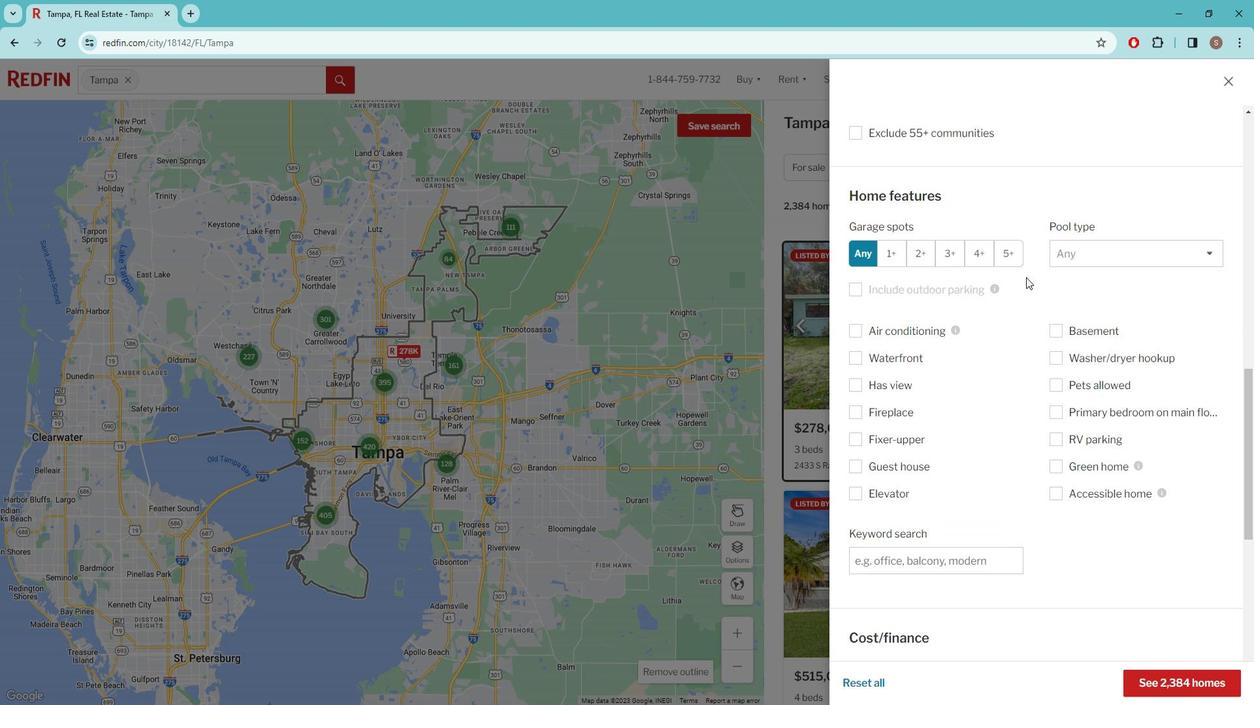 
Action: Mouse moved to (907, 484)
Screenshot: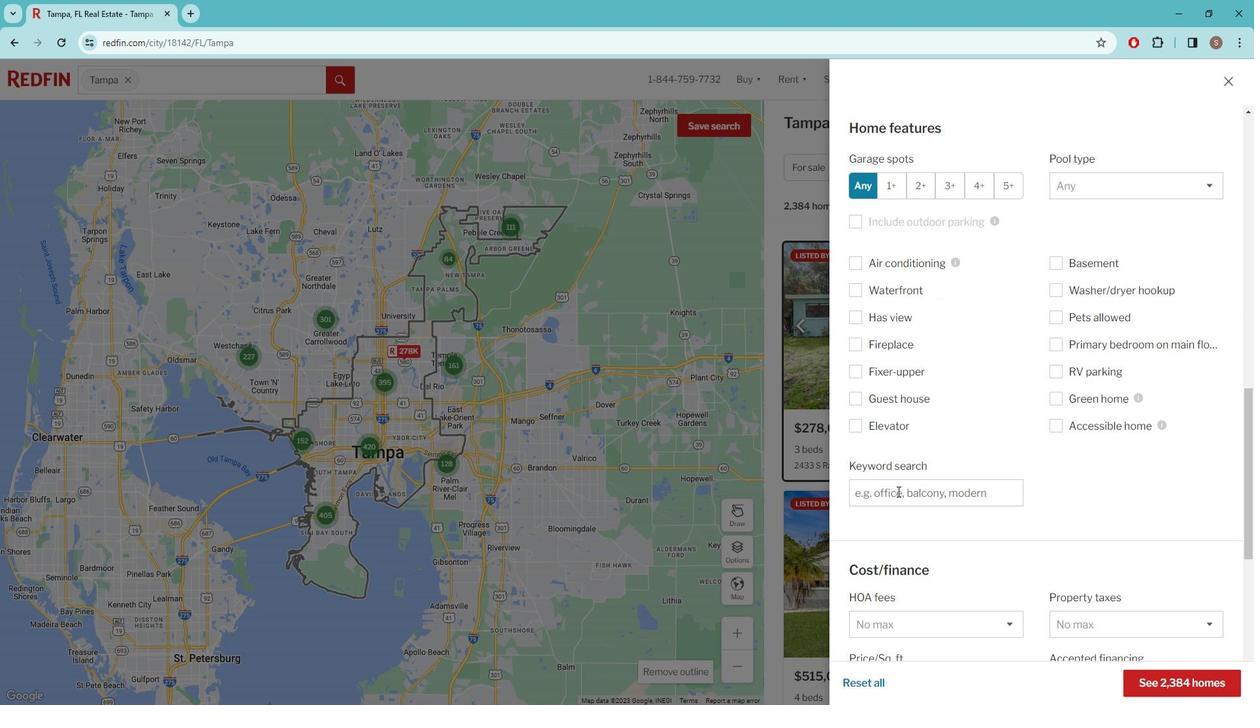 
Action: Mouse pressed left at (907, 484)
Screenshot: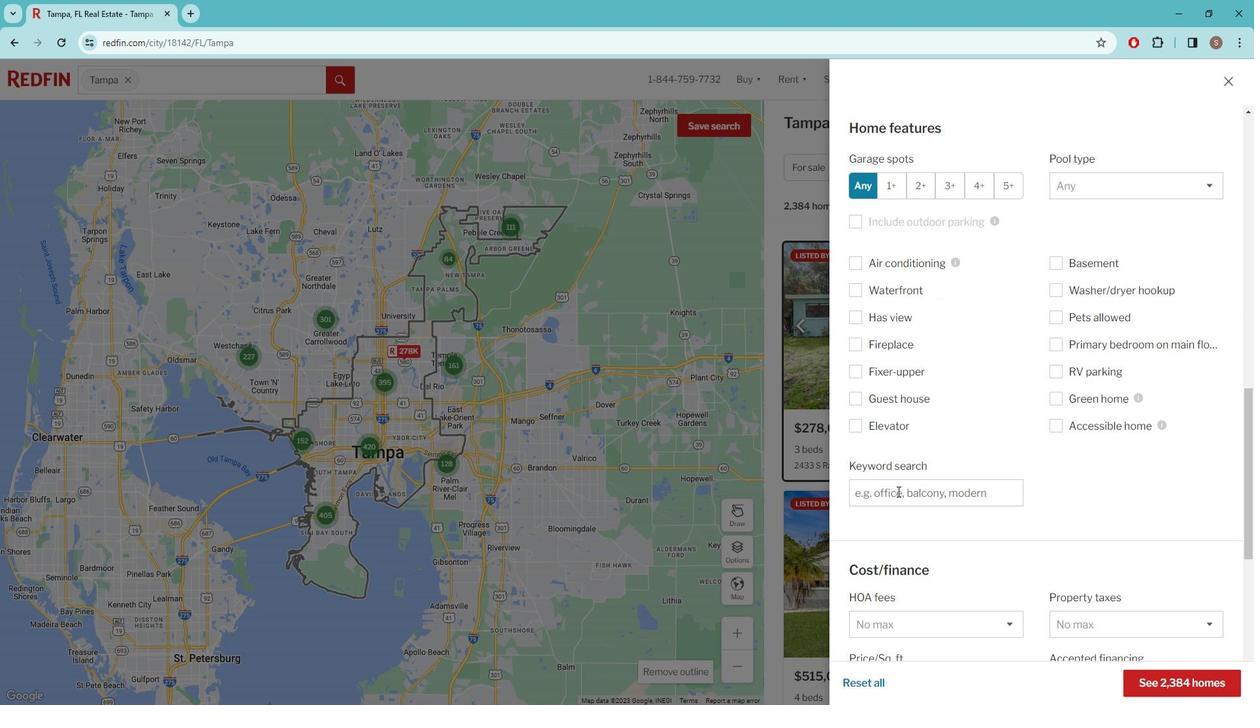 
Action: Mouse moved to (905, 486)
Screenshot: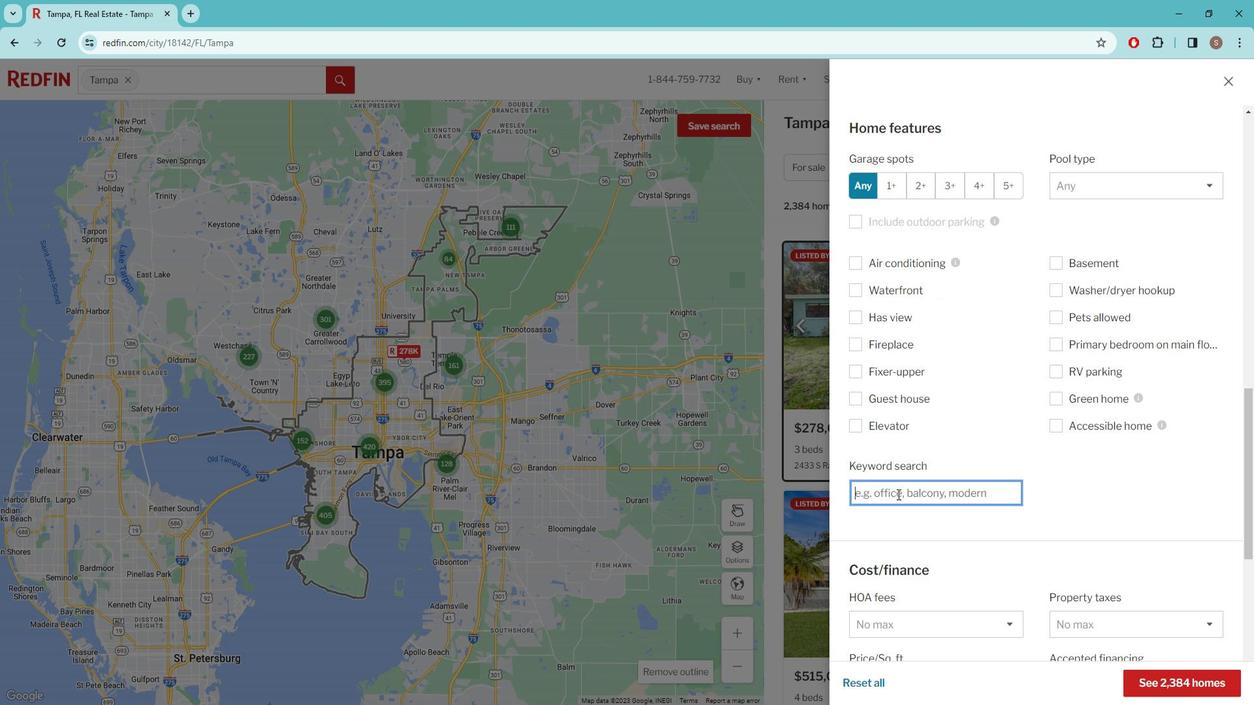 
Action: Key pressed BEACHFRONT<Key.space>LOCATION
Screenshot: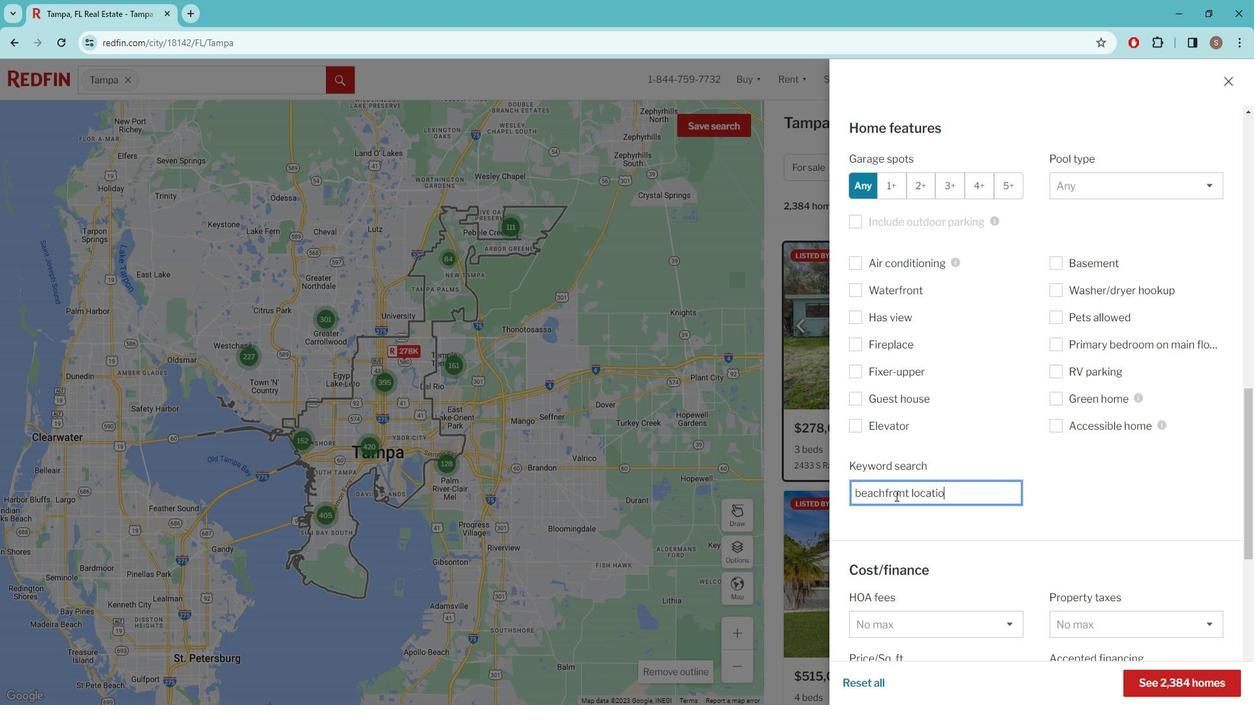 
Action: Mouse moved to (972, 524)
Screenshot: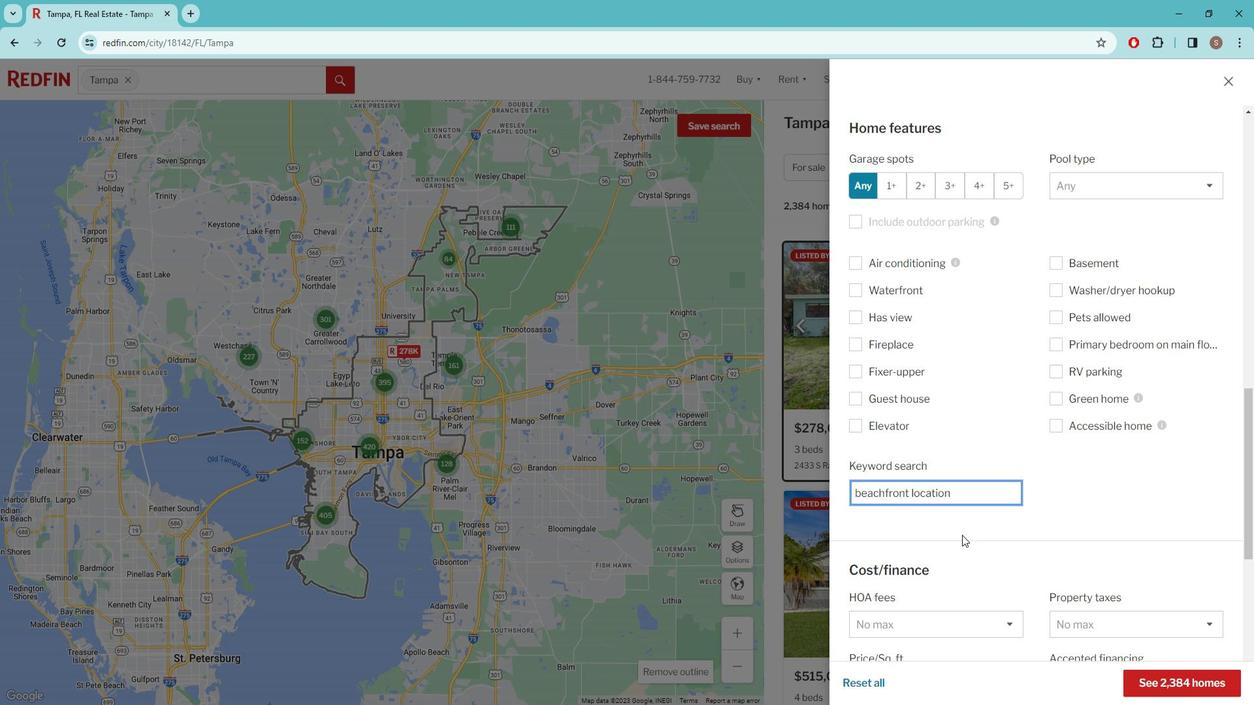 
Action: Mouse scrolled (972, 524) with delta (0, 0)
Screenshot: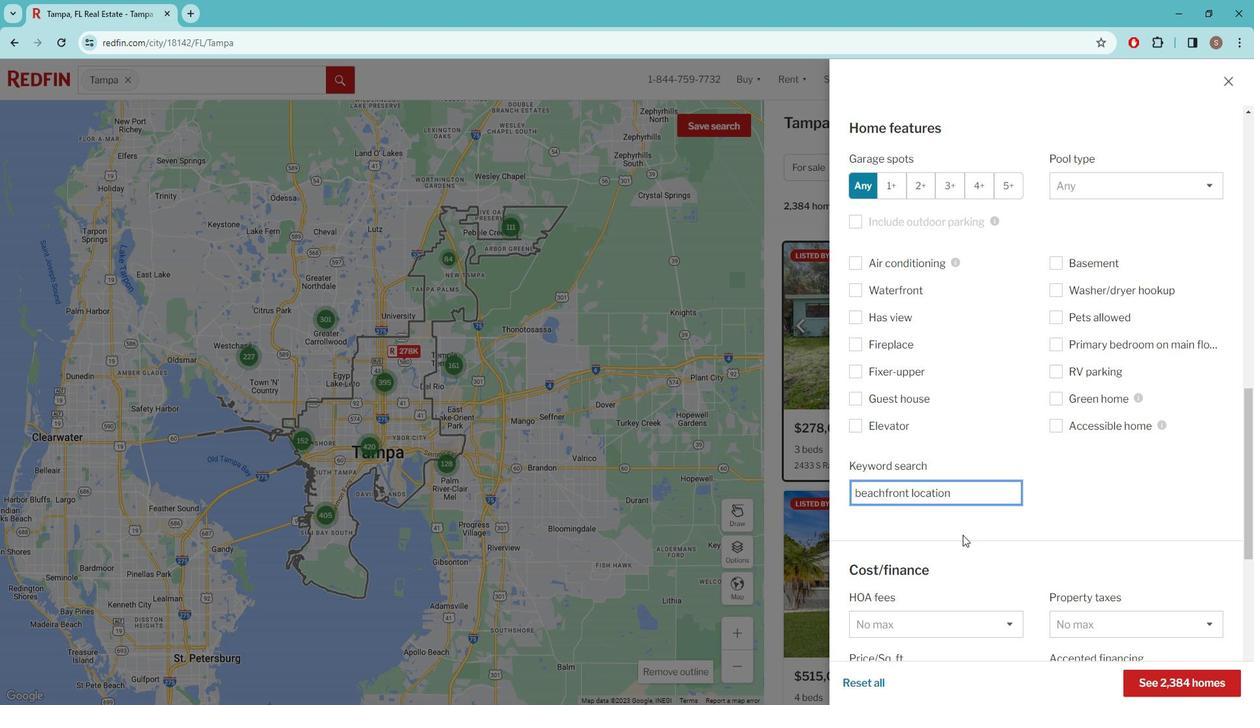 
Action: Mouse moved to (971, 510)
Screenshot: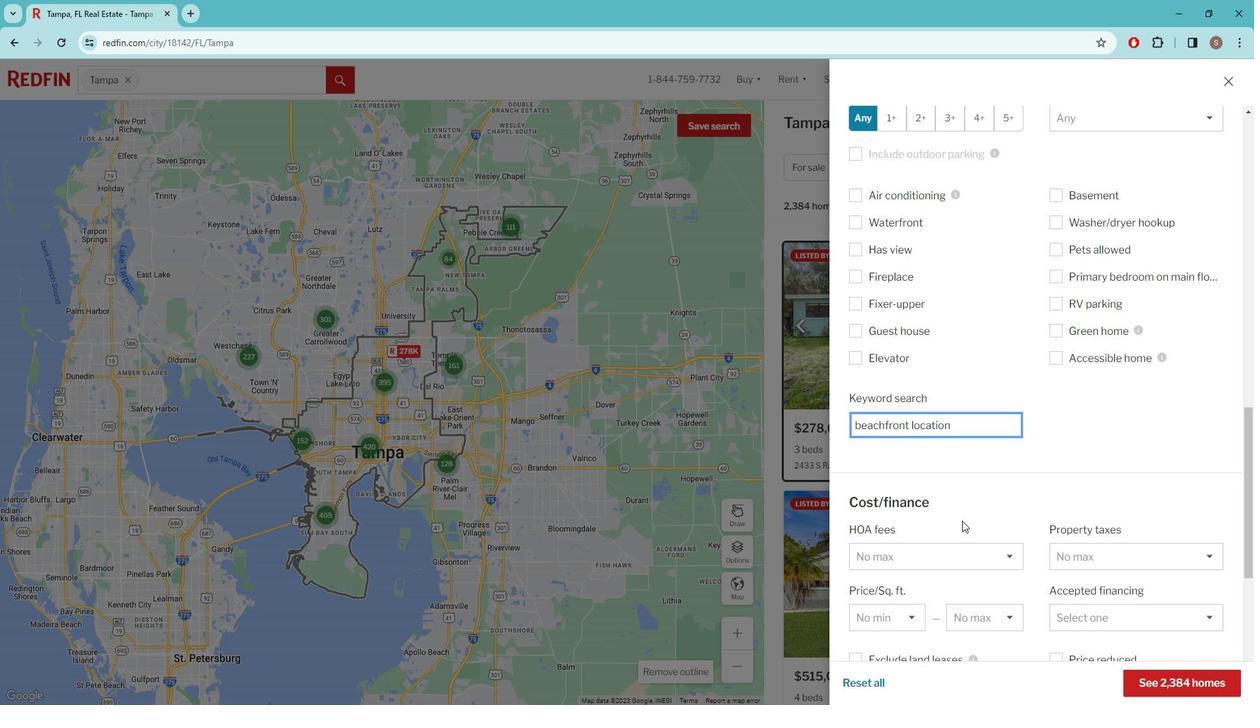 
Action: Mouse scrolled (971, 509) with delta (0, 0)
Screenshot: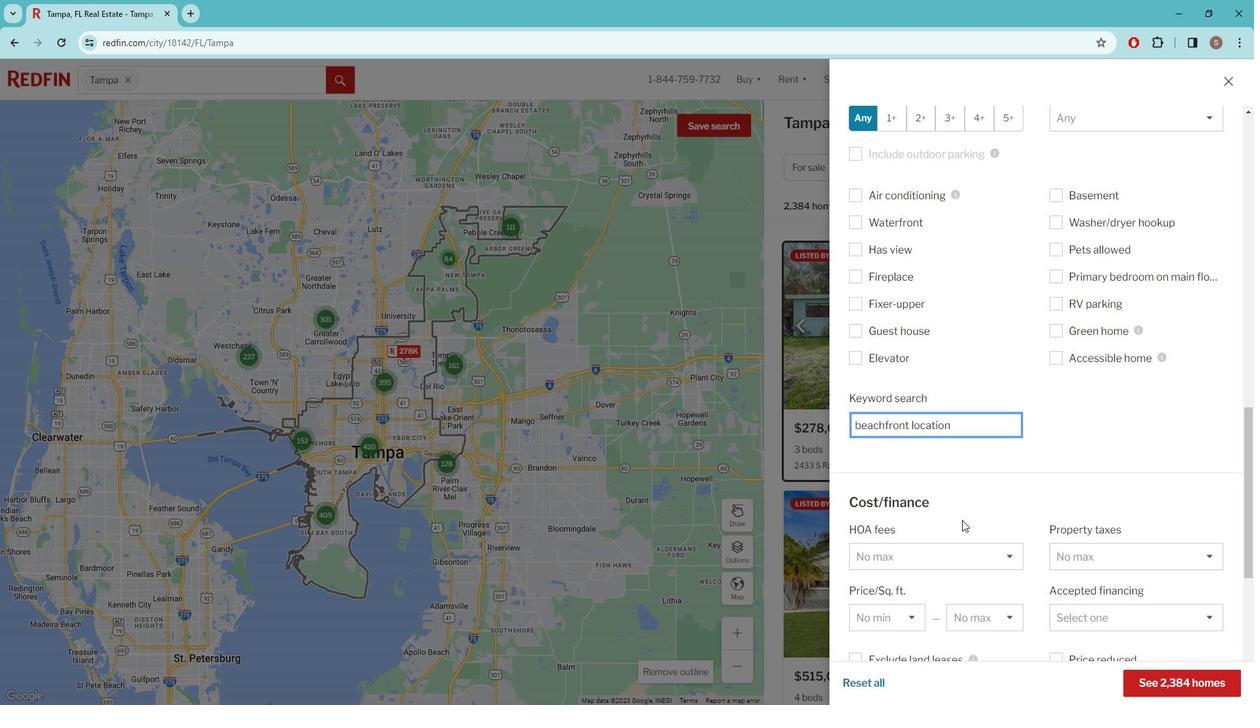 
Action: Mouse moved to (973, 509)
Screenshot: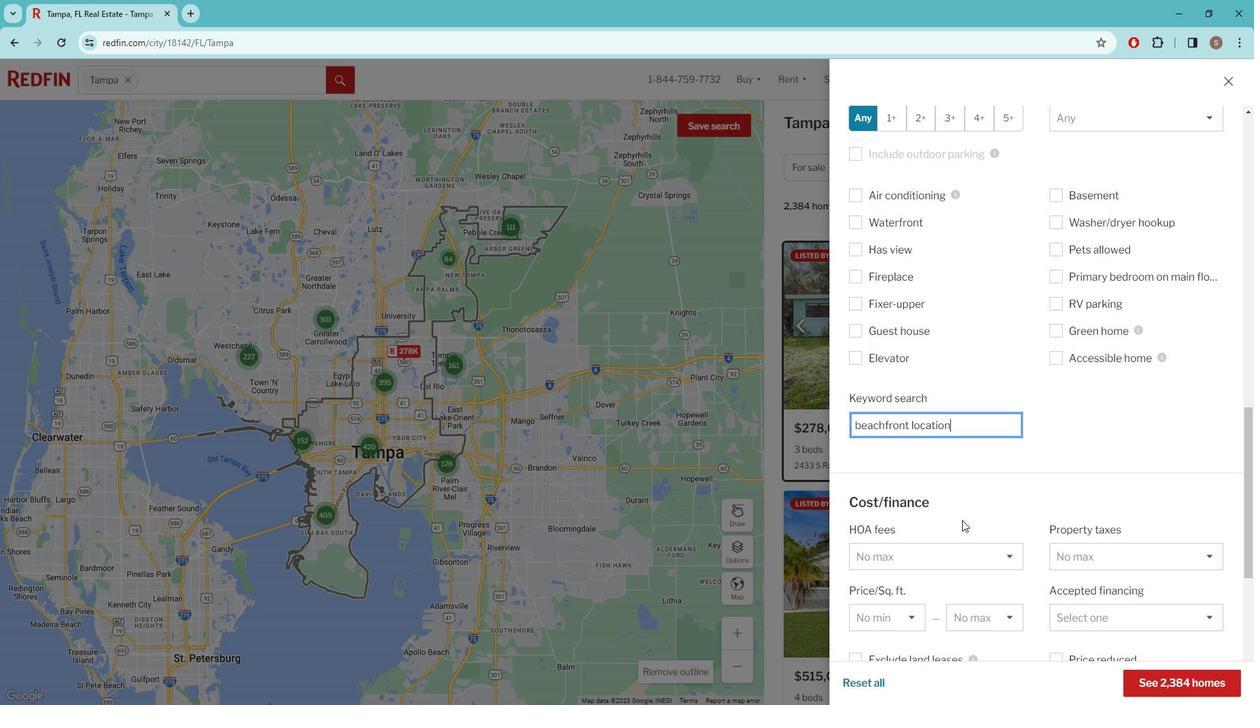 
Action: Mouse scrolled (973, 509) with delta (0, 0)
Screenshot: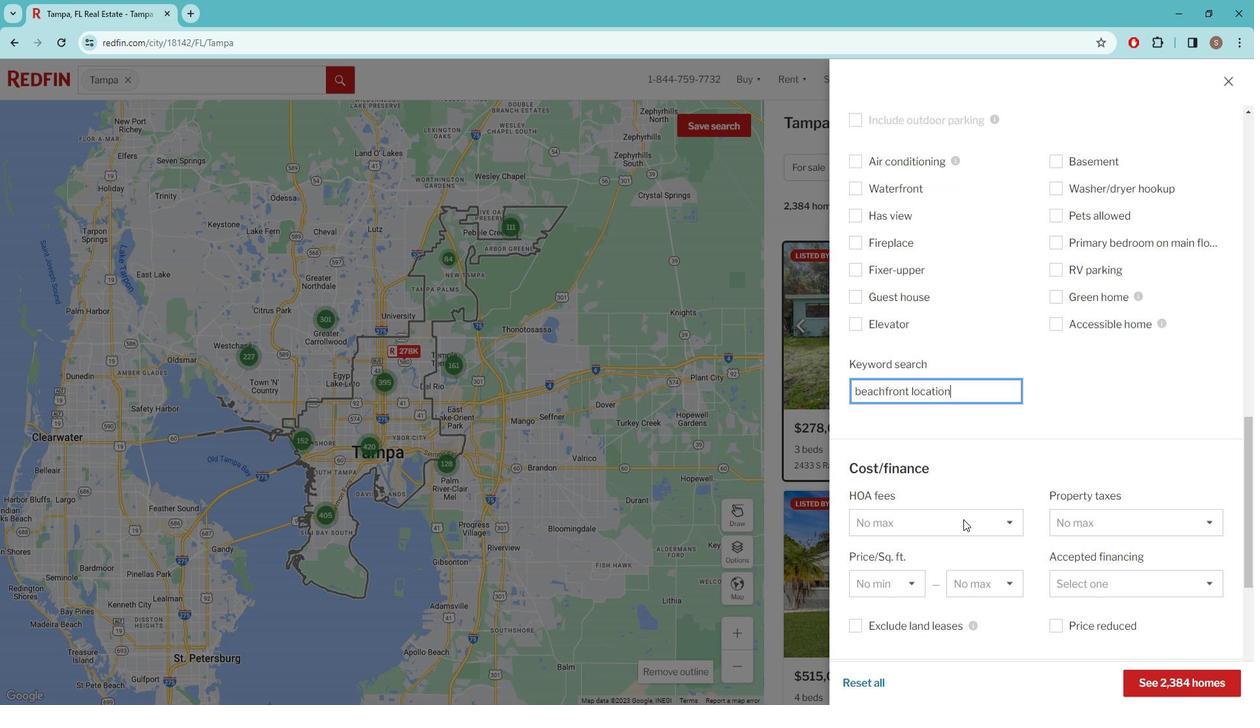 
Action: Mouse moved to (973, 507)
Screenshot: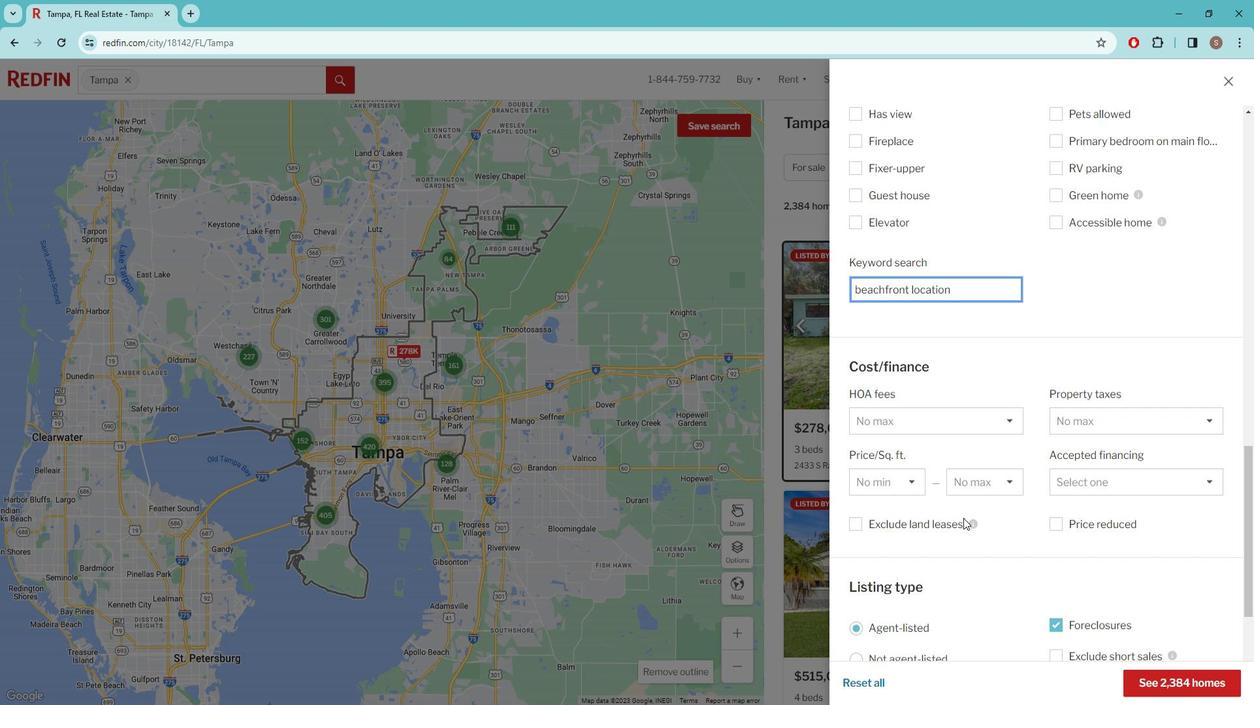 
Action: Mouse scrolled (973, 507) with delta (0, 0)
Screenshot: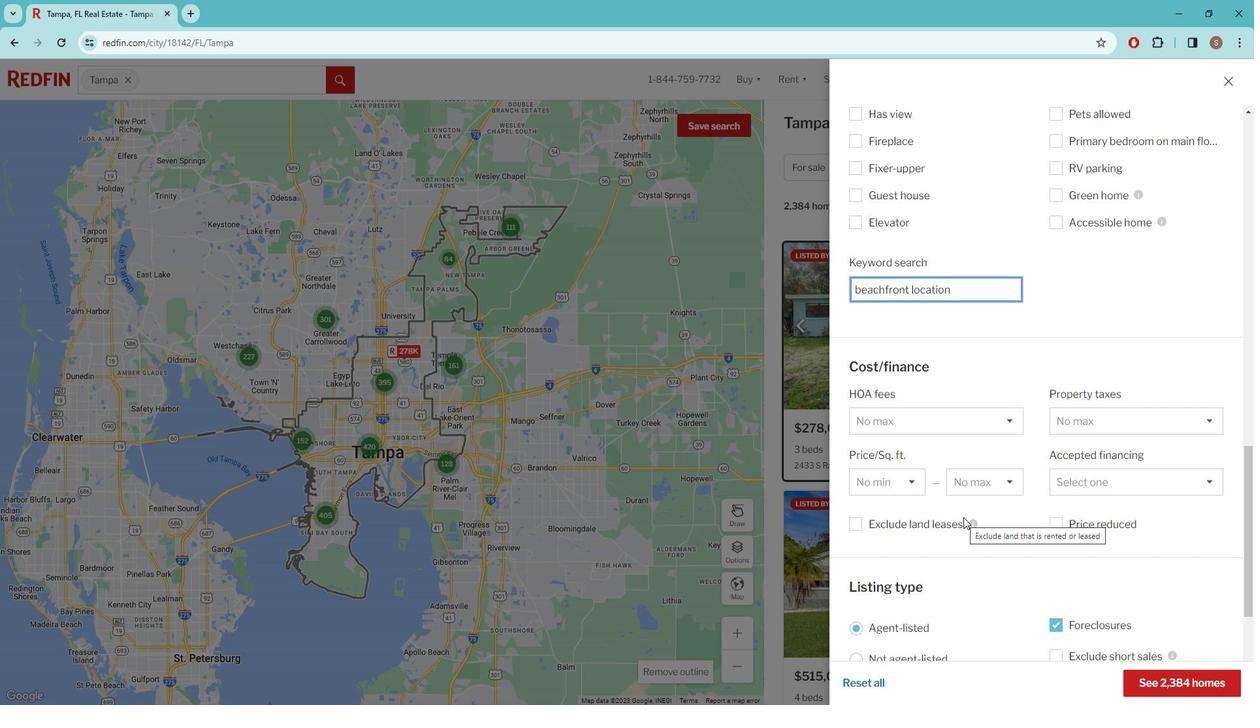 
Action: Mouse moved to (974, 501)
Screenshot: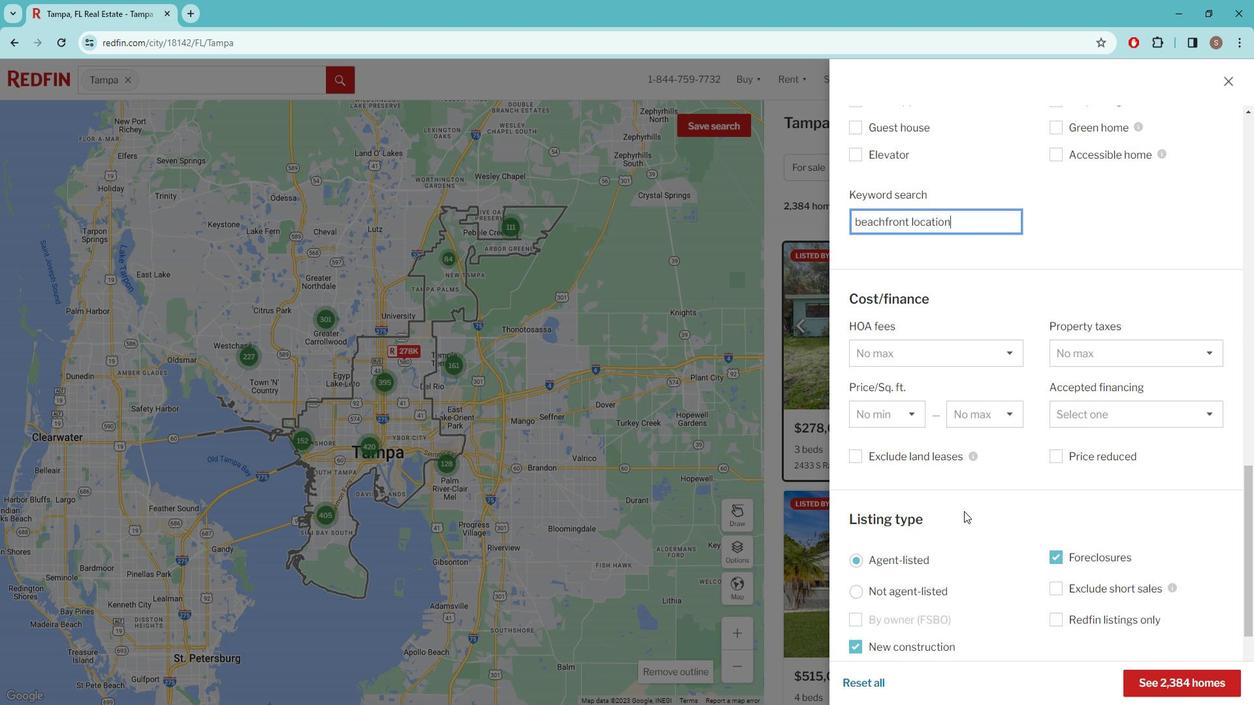 
Action: Mouse scrolled (974, 500) with delta (0, 0)
Screenshot: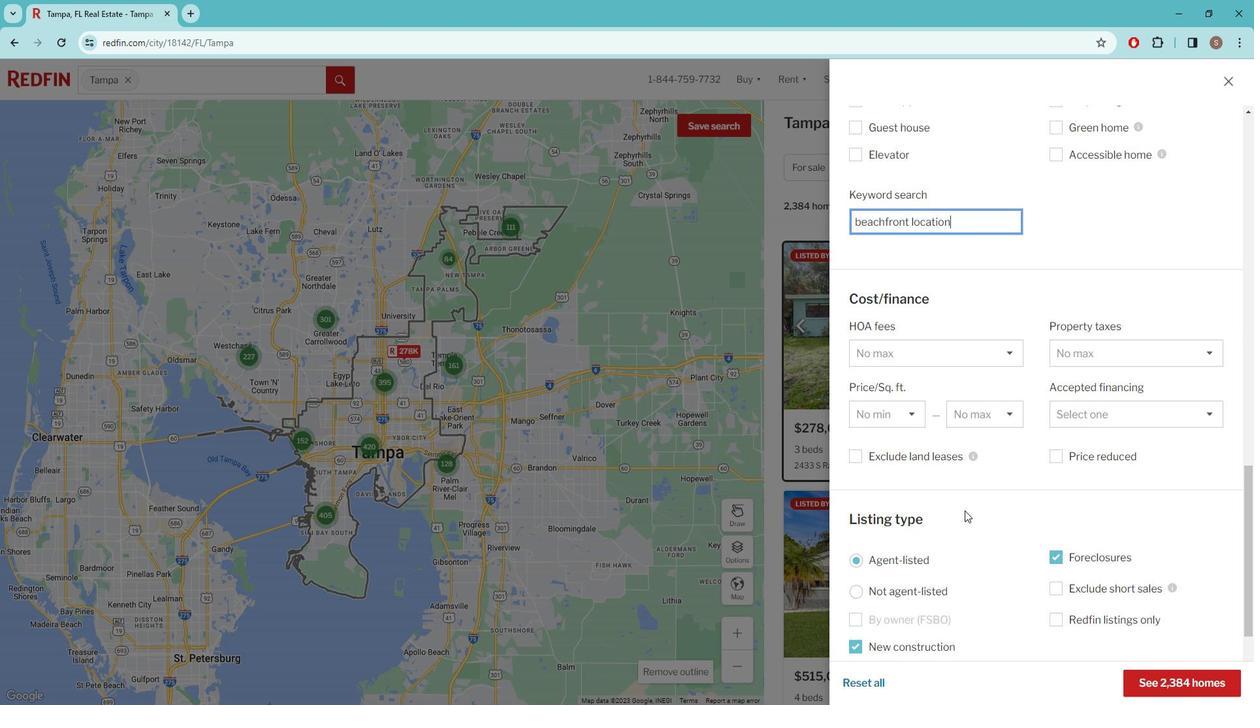 
Action: Mouse scrolled (974, 500) with delta (0, 0)
Screenshot: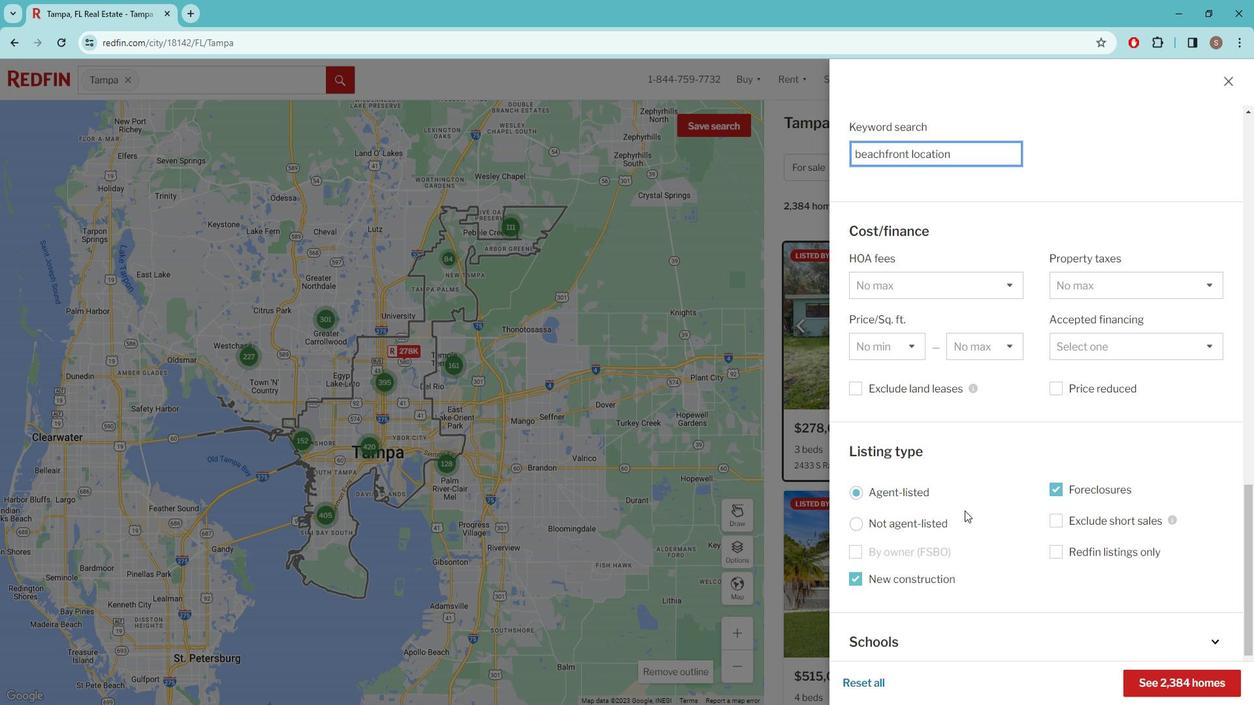 
Action: Mouse scrolled (974, 500) with delta (0, 0)
Screenshot: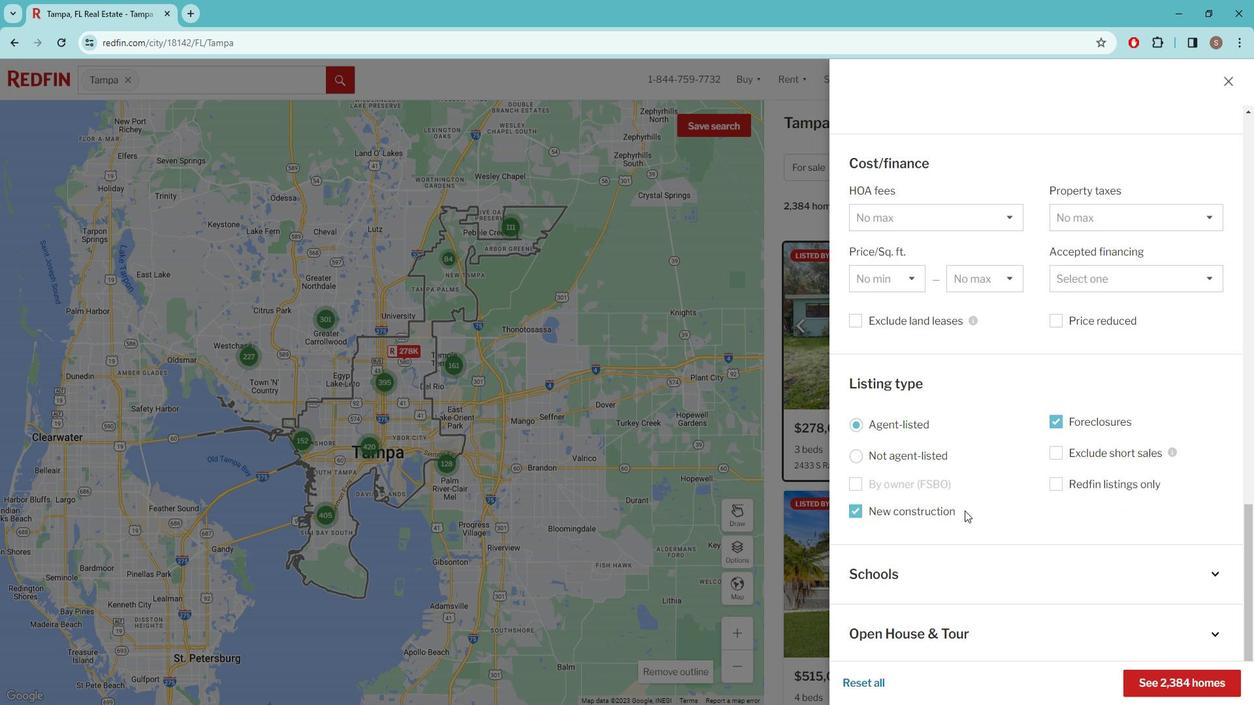 
Action: Mouse scrolled (974, 500) with delta (0, 0)
Screenshot: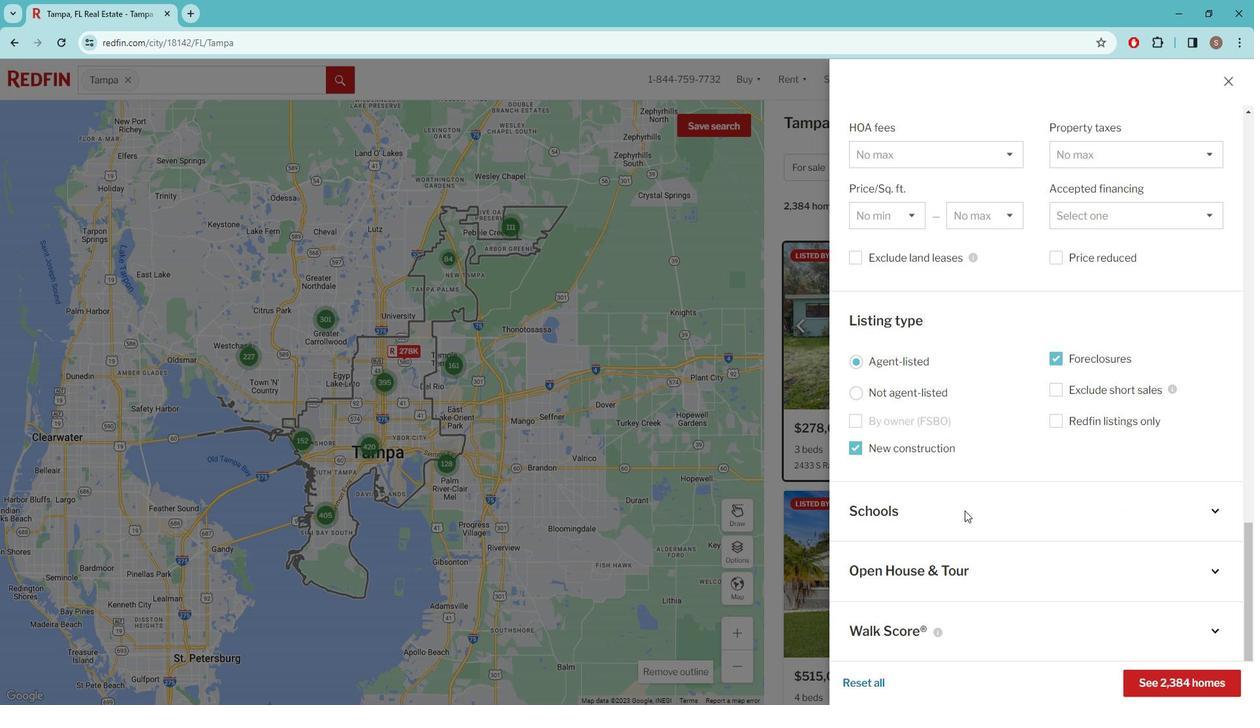 
Action: Mouse scrolled (974, 500) with delta (0, 0)
Screenshot: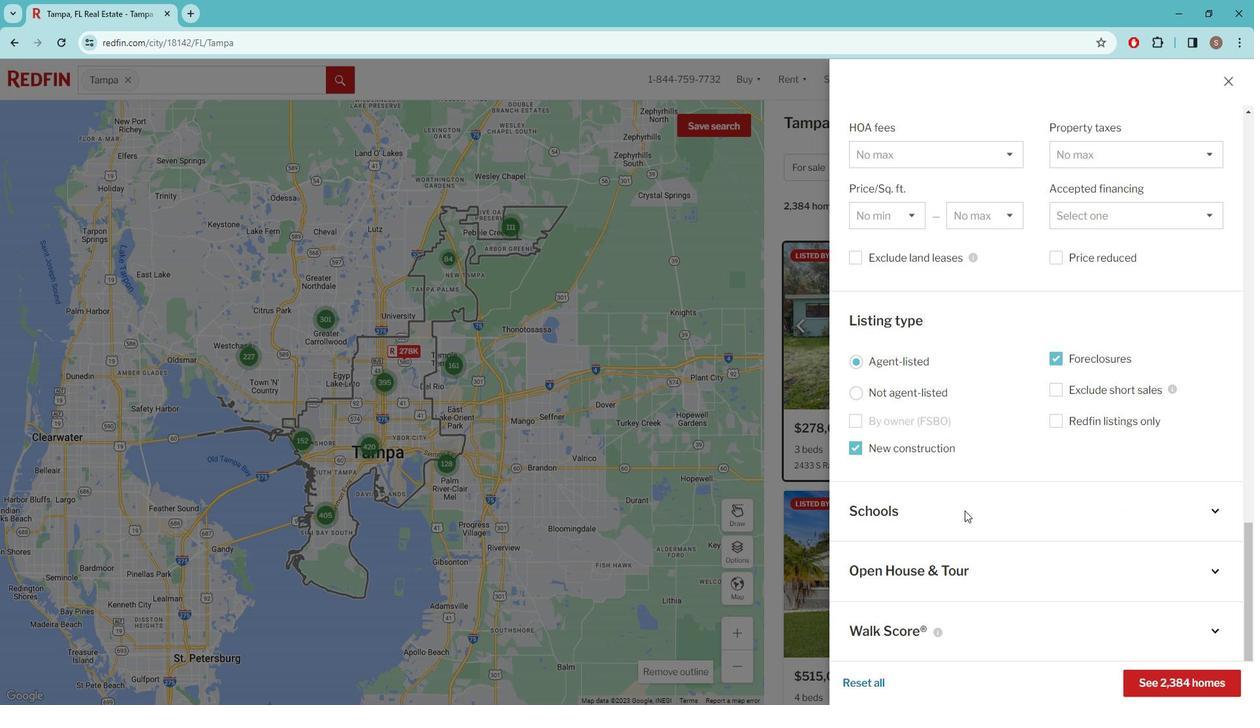 
Action: Mouse moved to (959, 559)
Screenshot: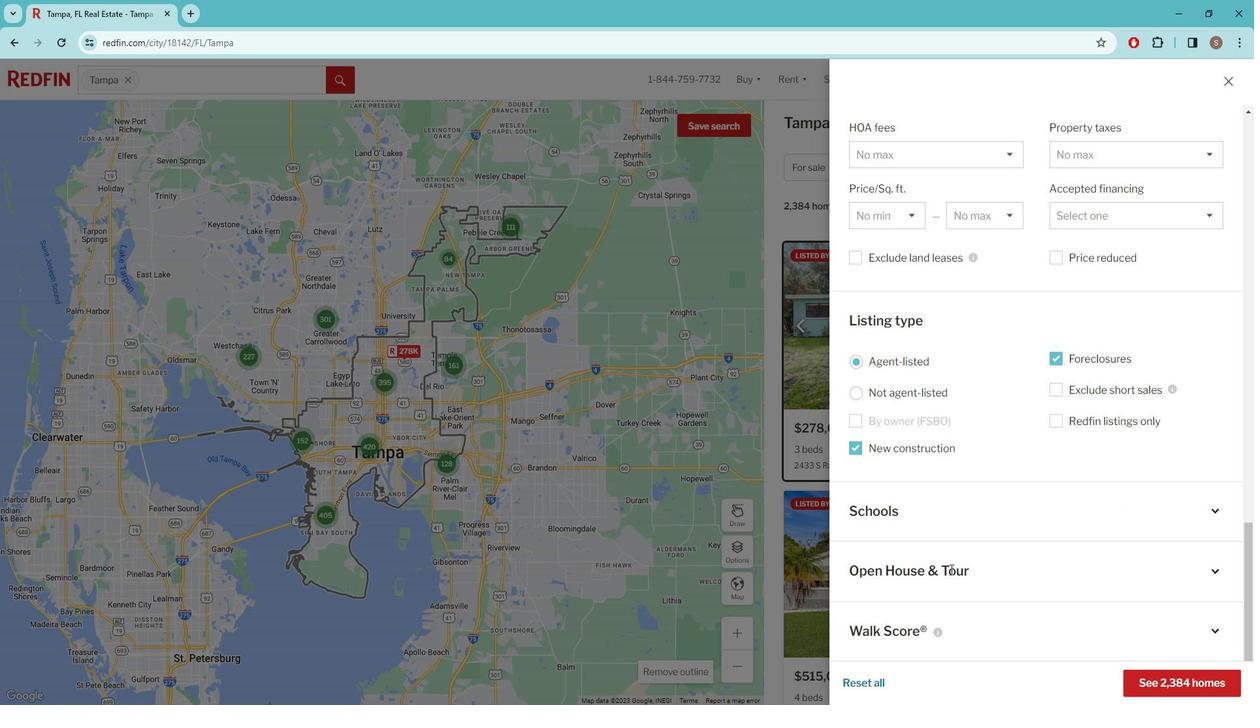 
Action: Mouse pressed left at (959, 559)
Screenshot: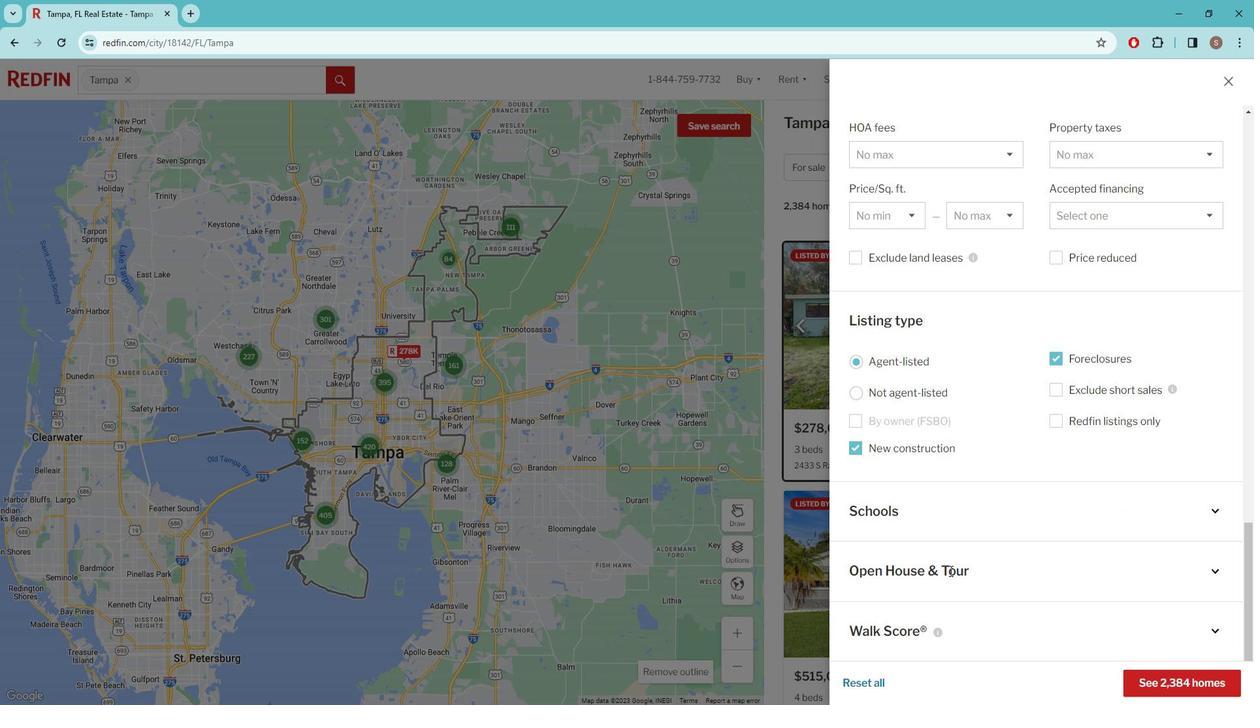 
Action: Mouse moved to (887, 557)
Screenshot: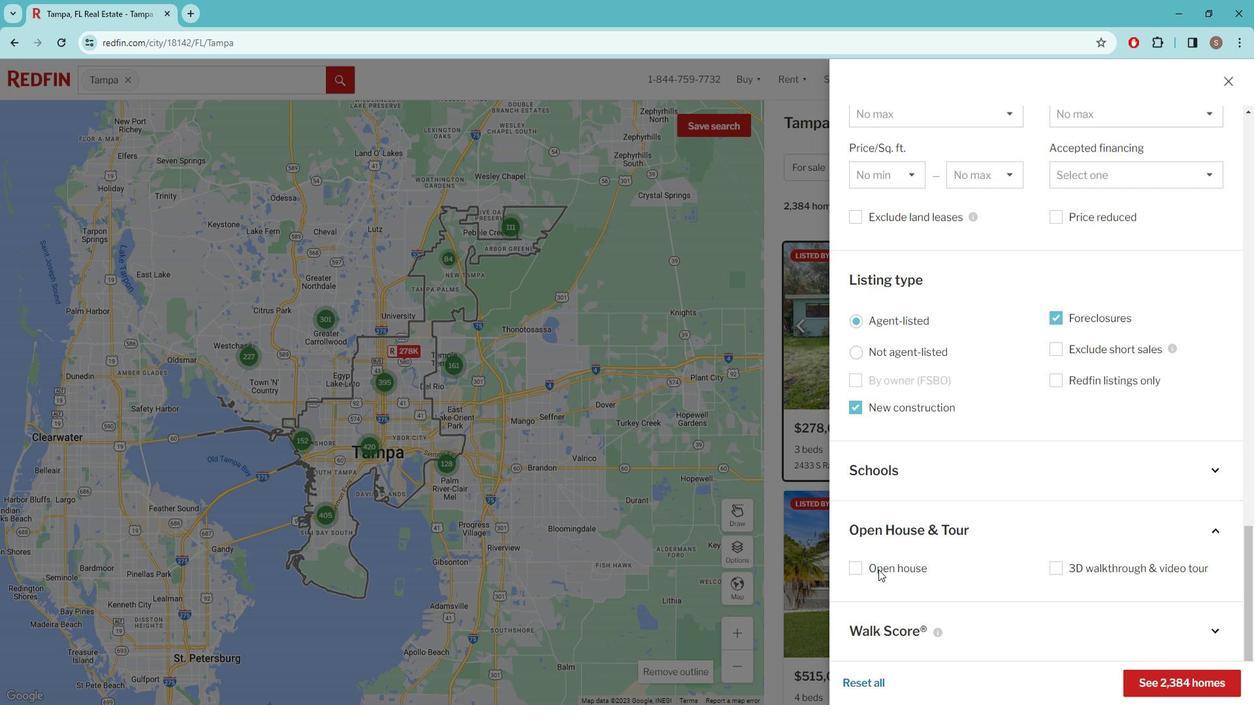 
Action: Mouse pressed left at (887, 557)
Screenshot: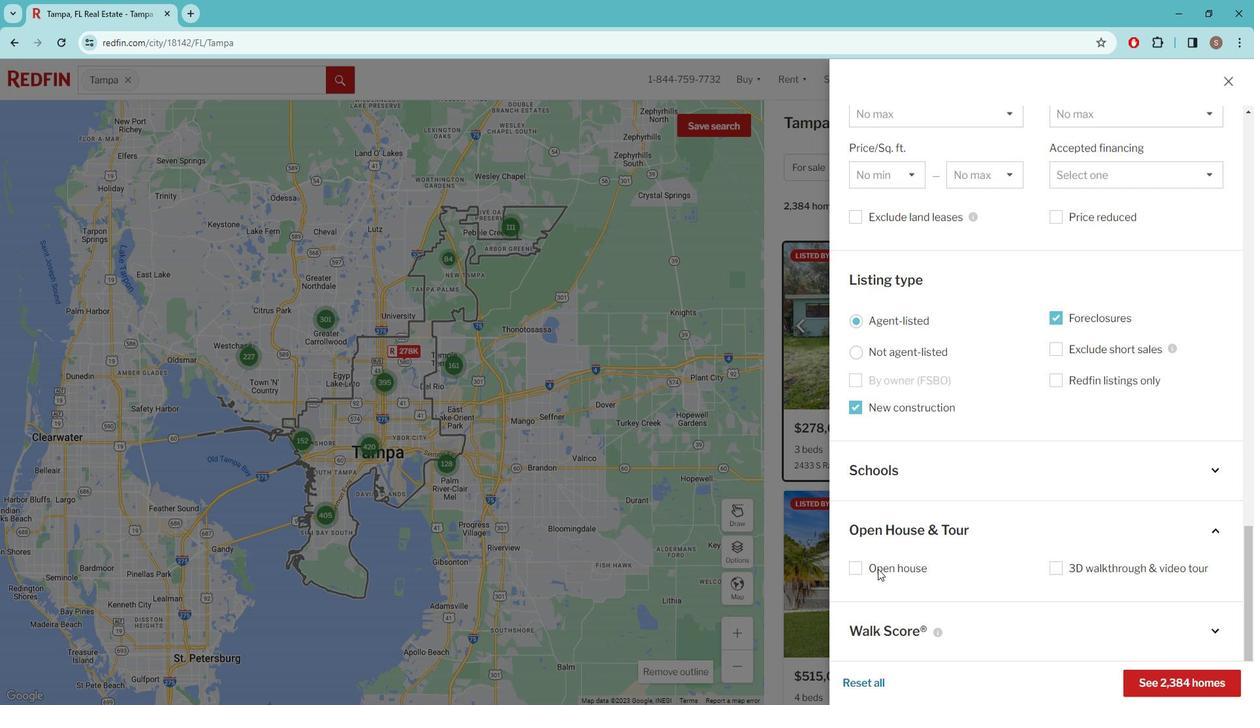 
Action: Mouse moved to (899, 606)
Screenshot: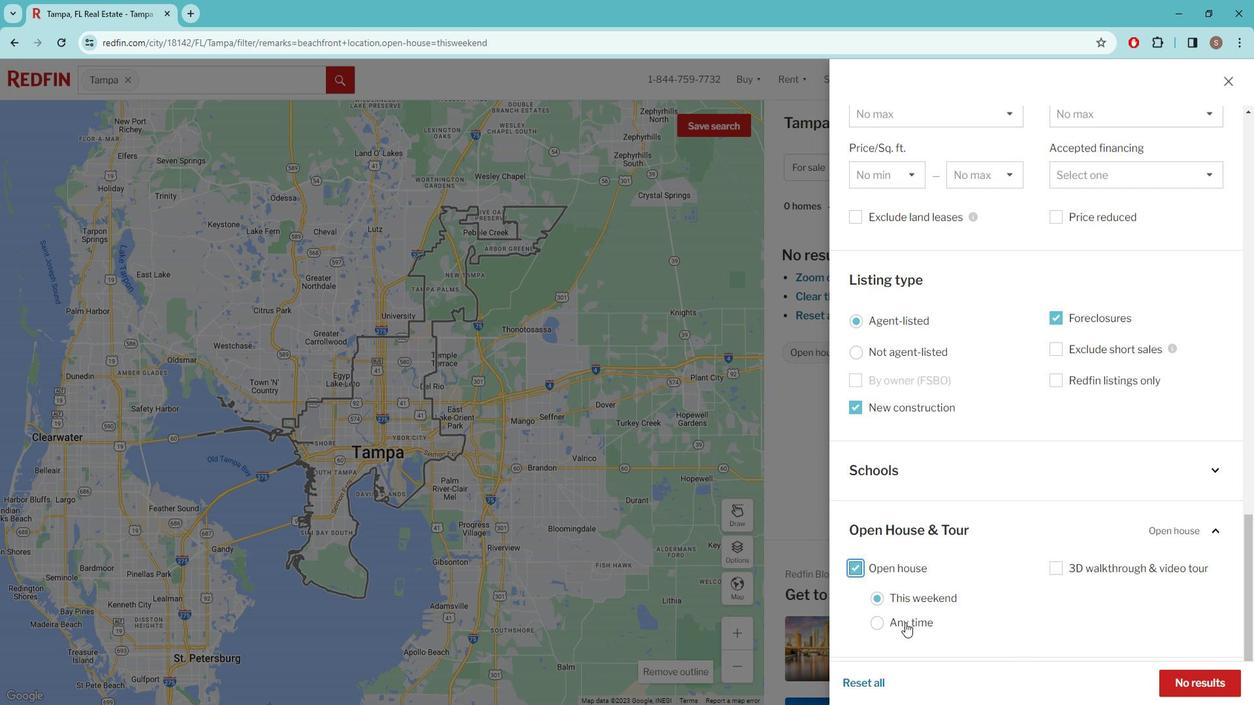 
Action: Mouse pressed left at (899, 606)
Screenshot: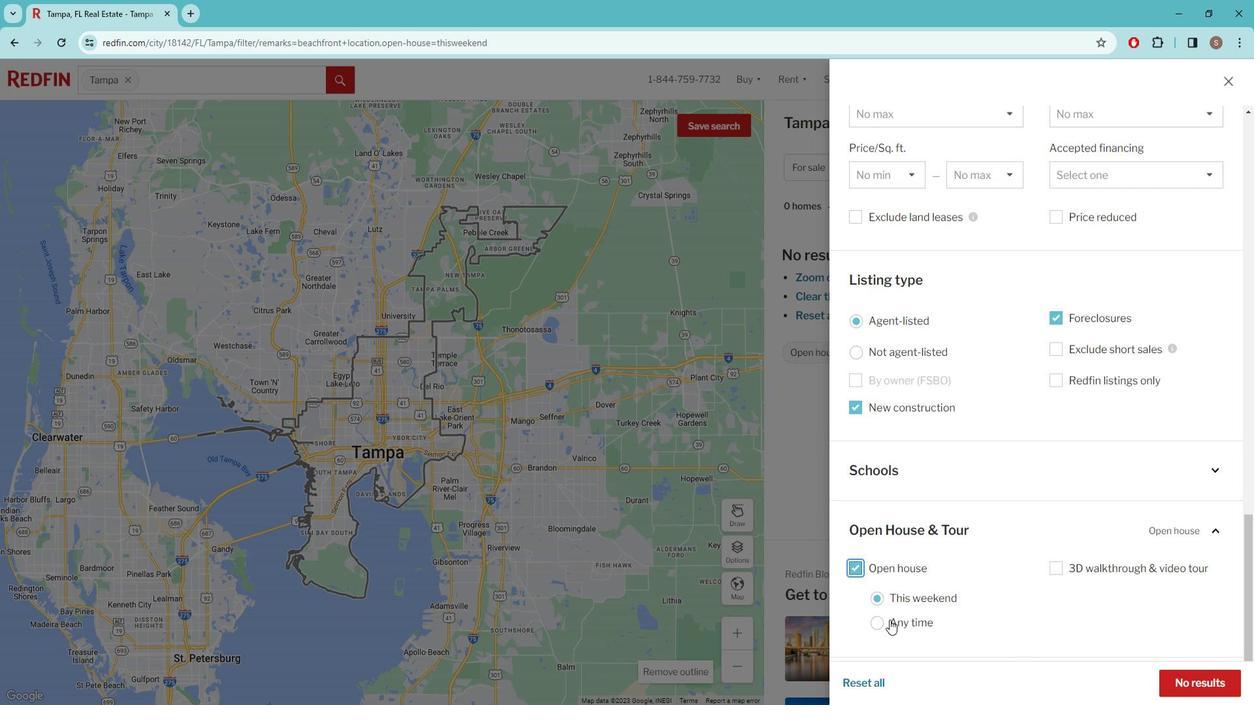 
Action: Mouse moved to (1220, 665)
Screenshot: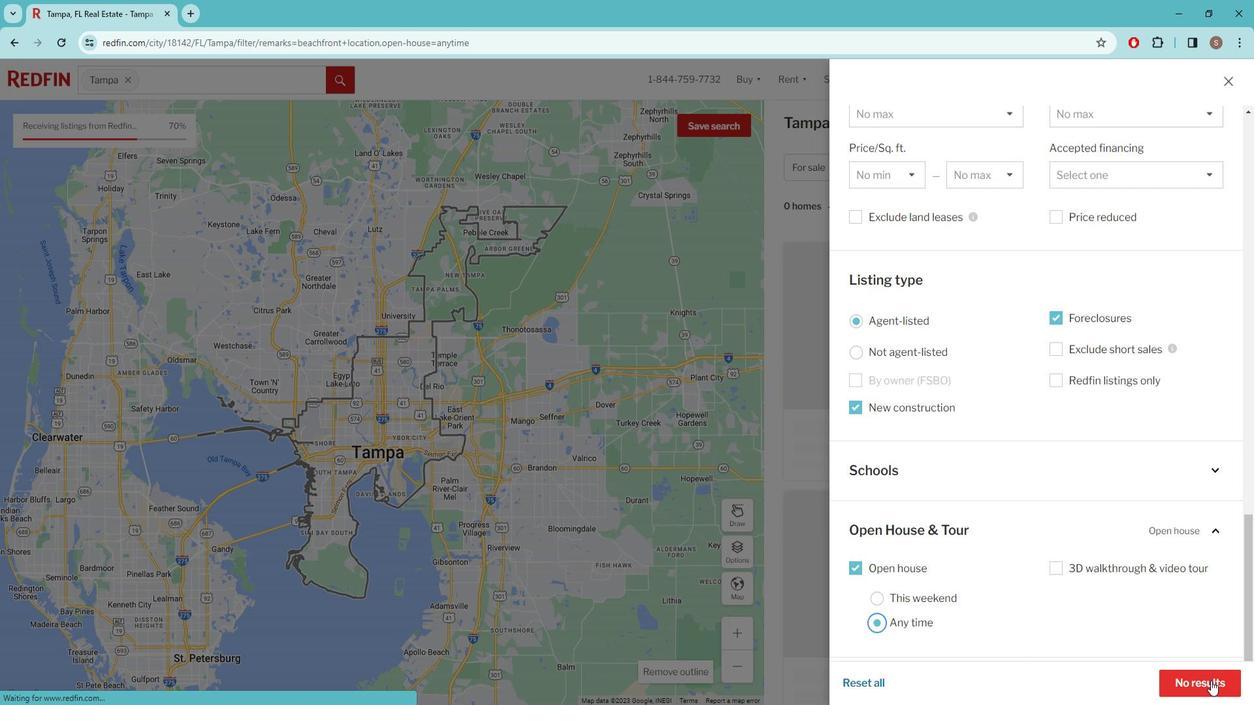 
Action: Mouse pressed left at (1220, 665)
Screenshot: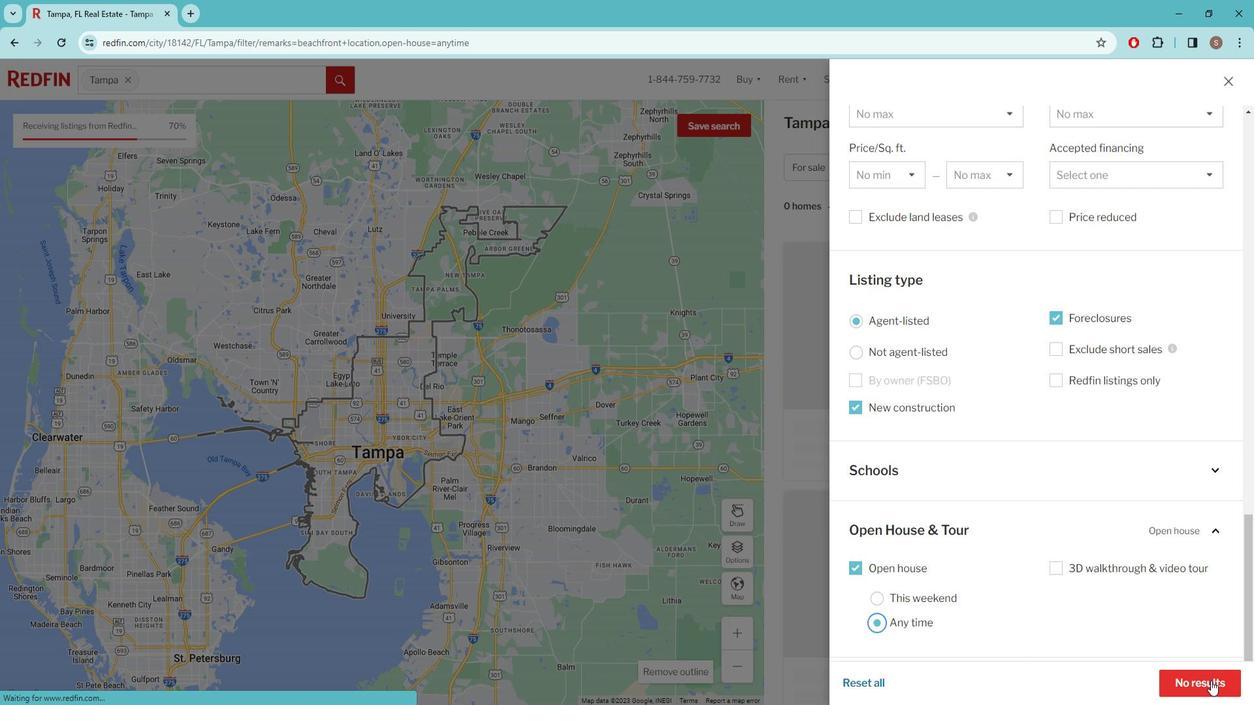 
Action: Mouse moved to (900, 415)
Screenshot: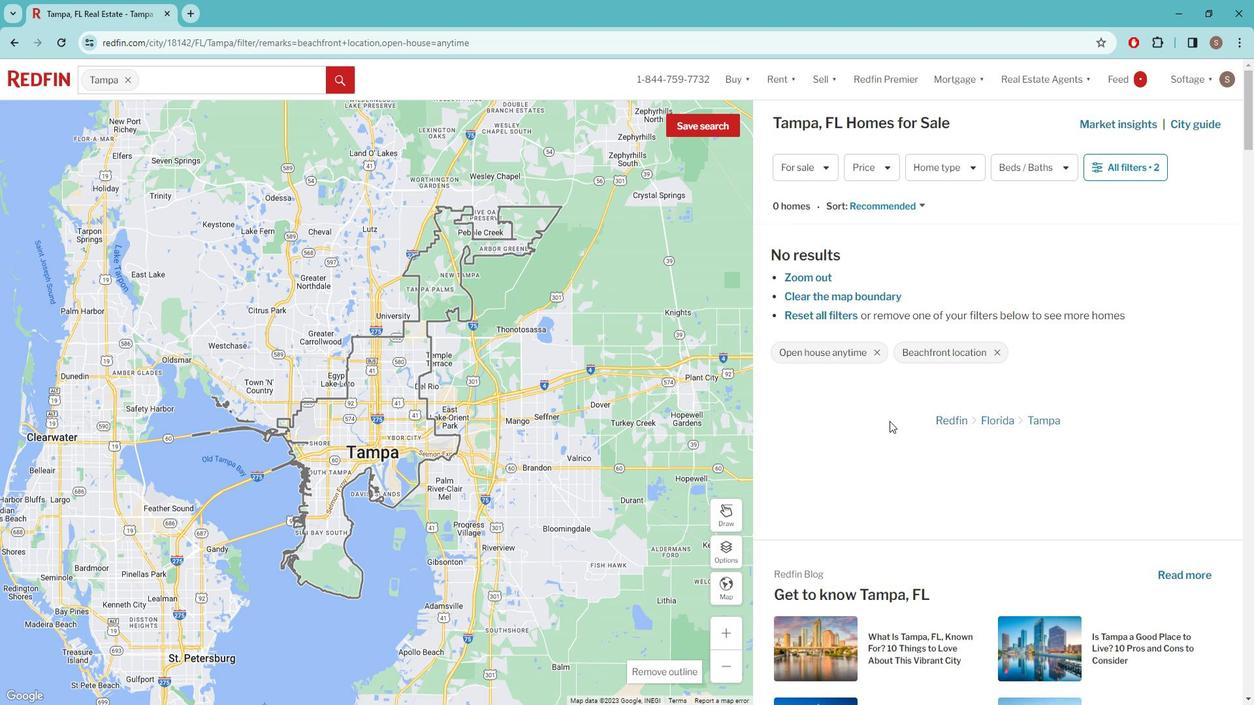 
